 Task: Look for space in Wilmington, United States from 2nd August, 2023 to 12th August, 2023 for 2 adults in price range Rs.5000 to Rs.10000. Place can be private room with 1  bedroom having 1 bed and 1 bathroom. Property type can be house, flat, guest house, hotel. Booking option can be shelf check-in. Required host language is English.
Action: Mouse moved to (432, 108)
Screenshot: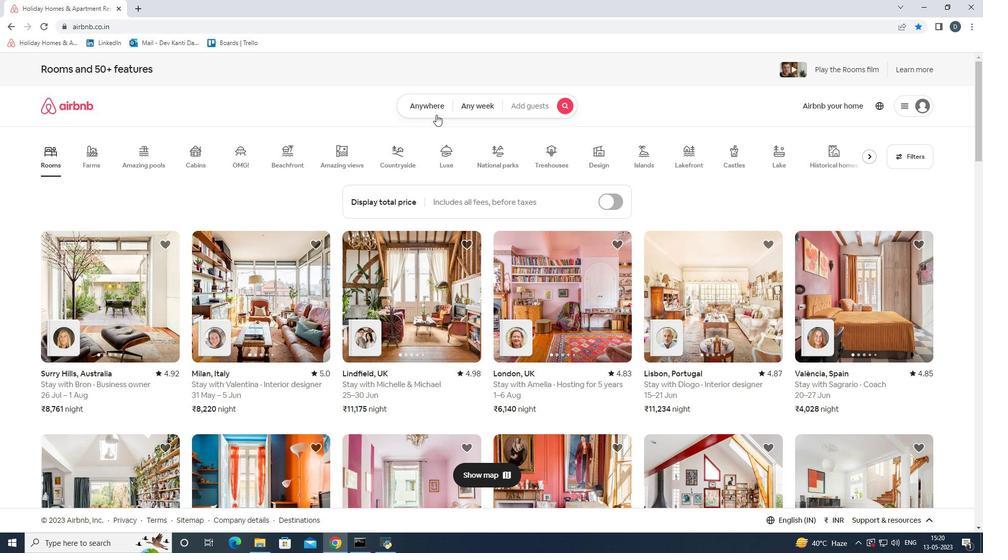 
Action: Mouse pressed left at (432, 108)
Screenshot: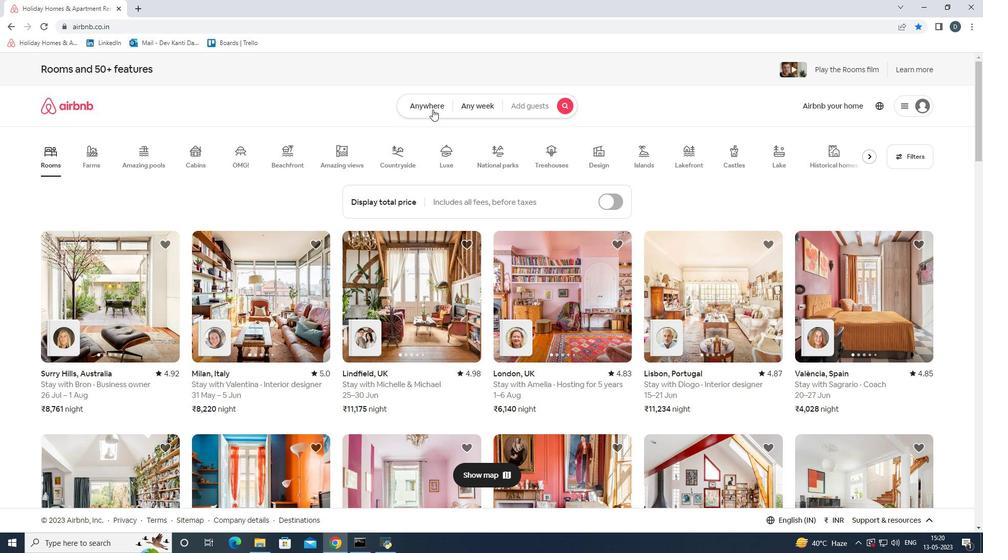 
Action: Mouse moved to (334, 137)
Screenshot: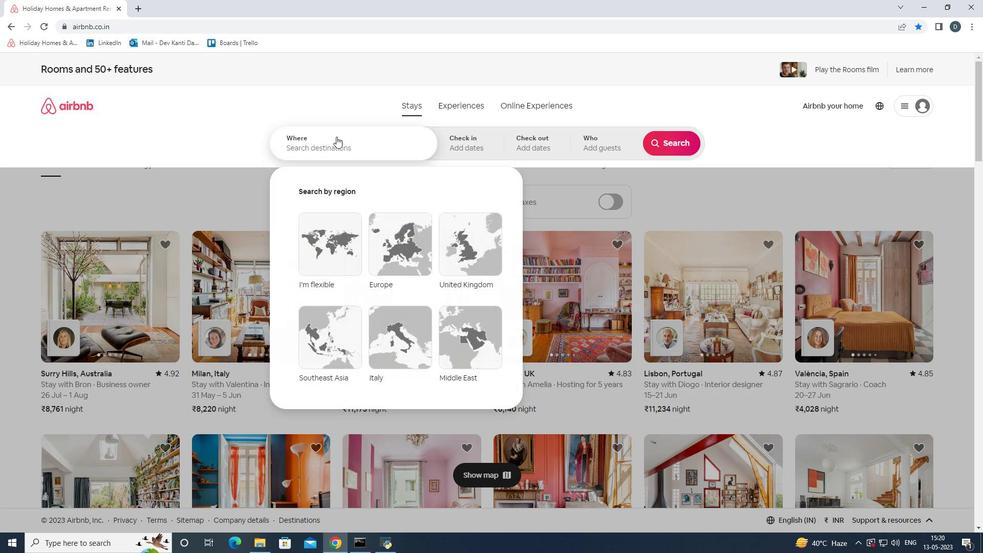 
Action: Mouse pressed left at (334, 137)
Screenshot: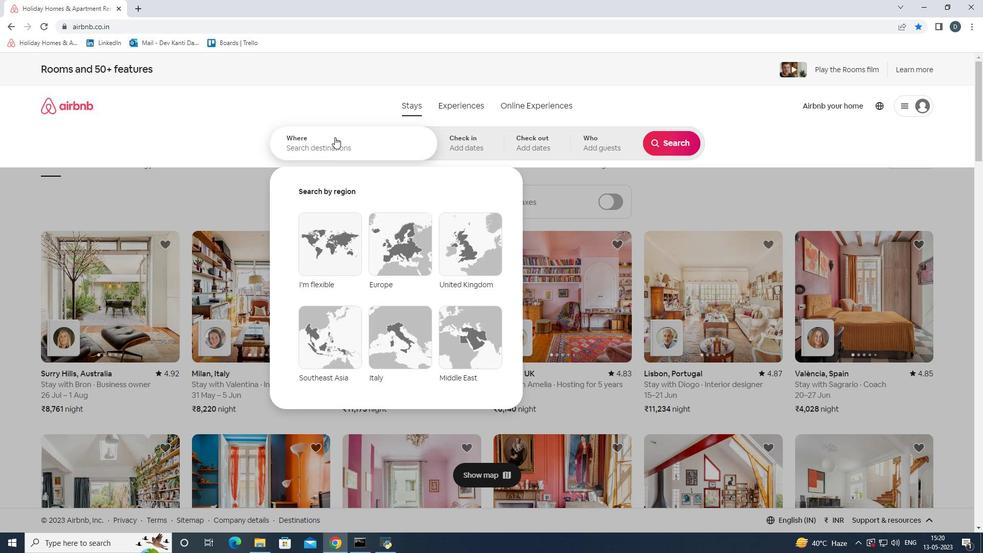 
Action: Key pressed <Key.shift>Wilmington,<Key.shift>United<Key.space><Key.shift>States
Screenshot: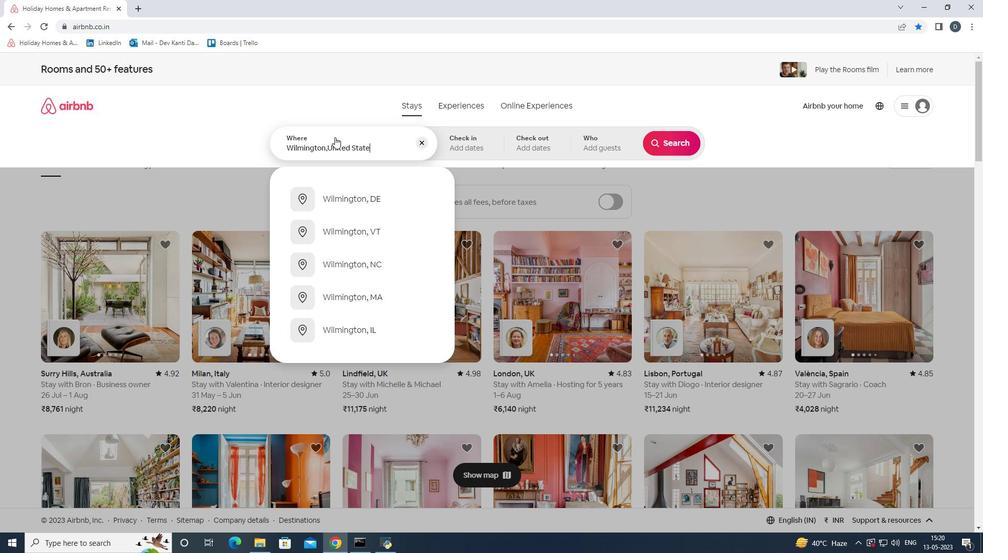 
Action: Mouse moved to (469, 146)
Screenshot: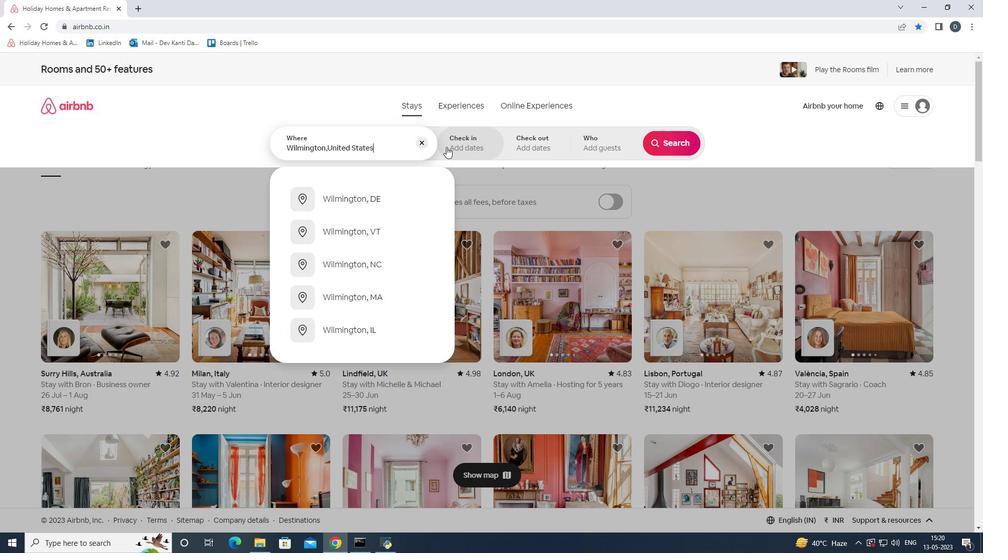 
Action: Mouse pressed left at (469, 146)
Screenshot: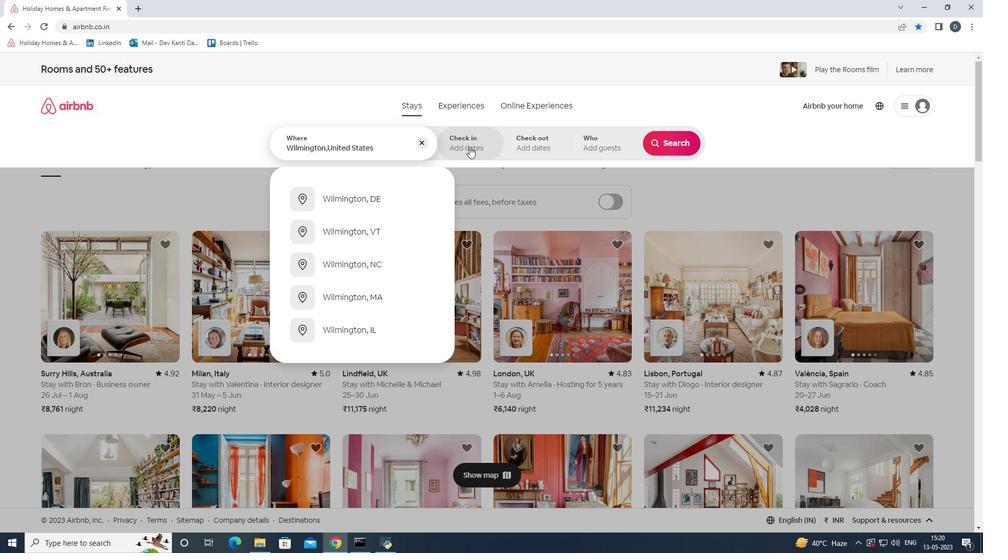 
Action: Mouse moved to (670, 225)
Screenshot: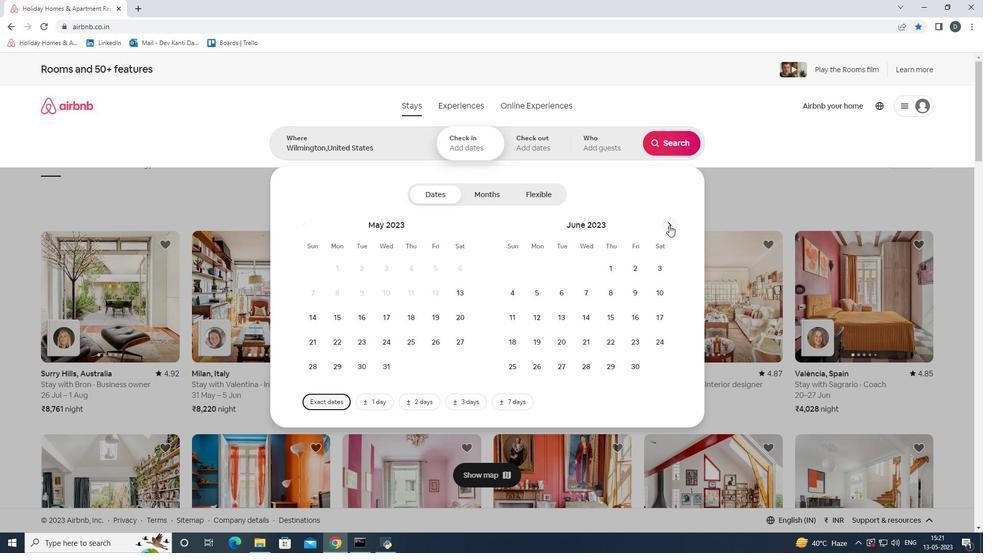
Action: Mouse pressed left at (670, 225)
Screenshot: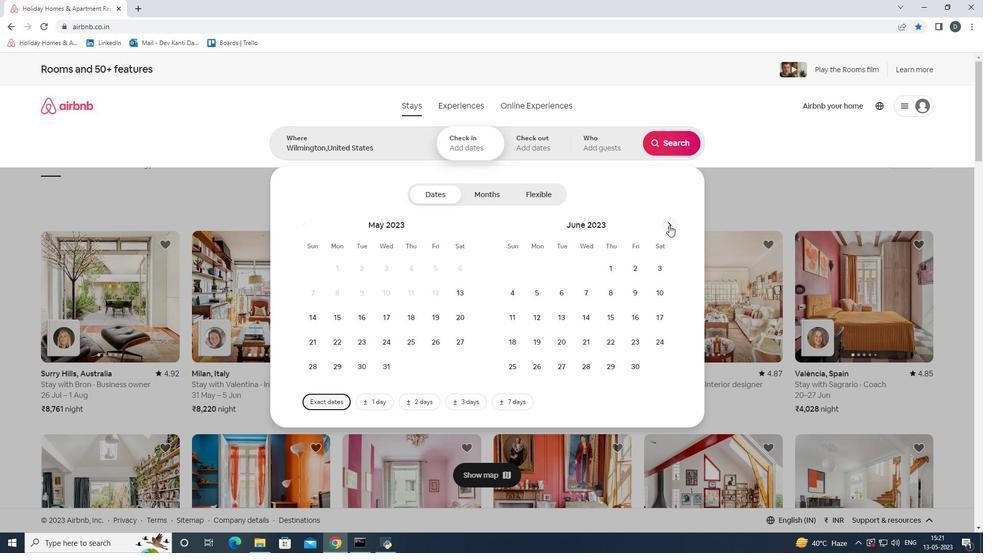 
Action: Mouse moved to (672, 224)
Screenshot: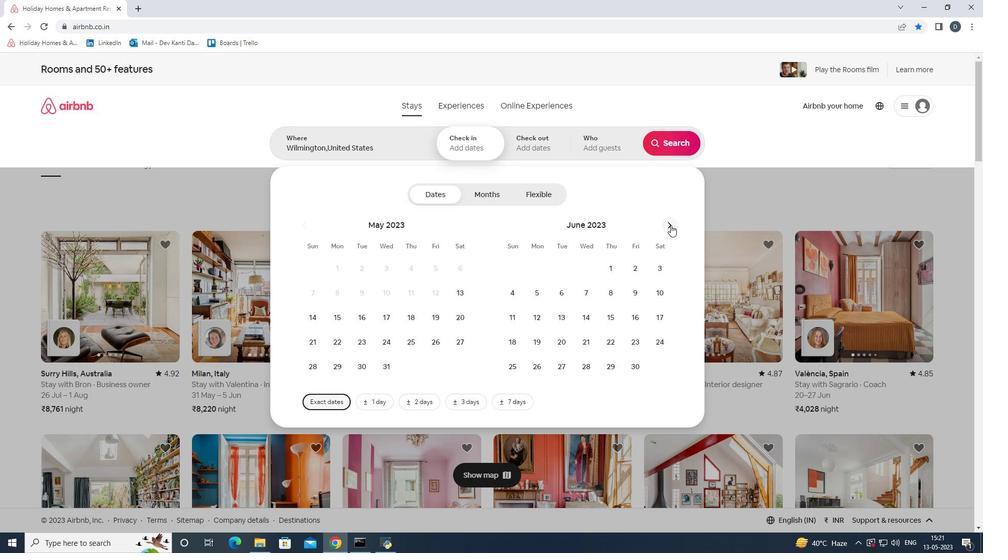 
Action: Mouse pressed left at (672, 224)
Screenshot: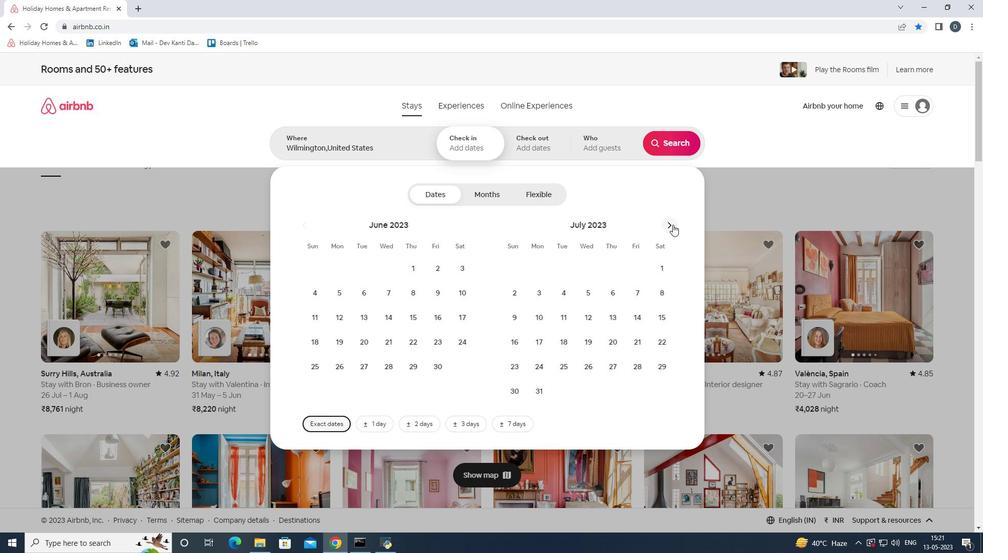 
Action: Mouse moved to (582, 269)
Screenshot: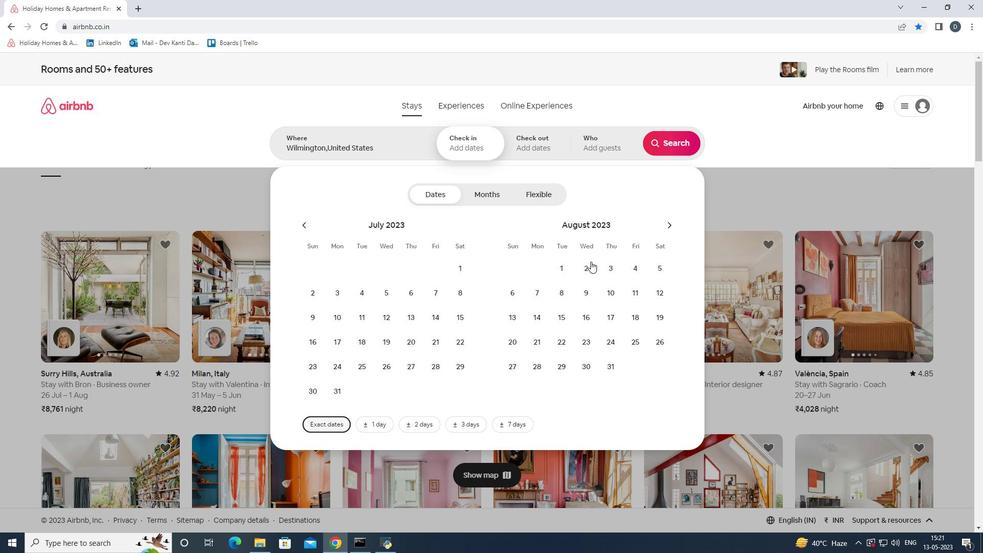 
Action: Mouse pressed left at (582, 269)
Screenshot: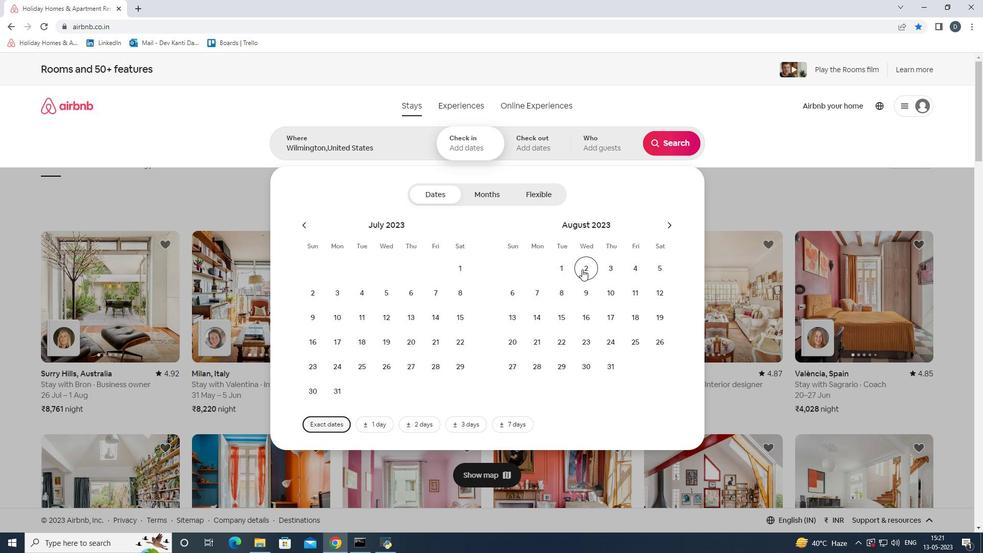 
Action: Mouse moved to (652, 293)
Screenshot: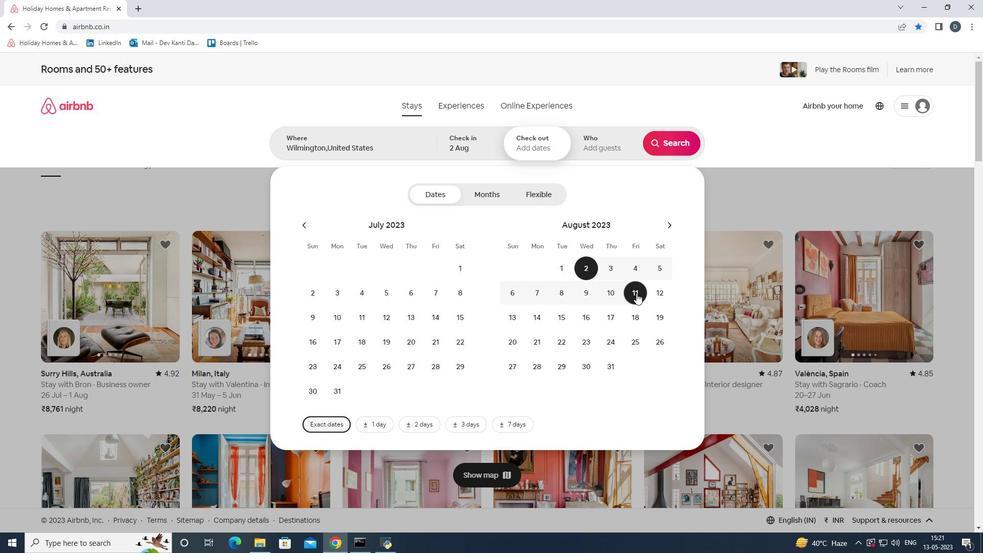 
Action: Mouse pressed left at (652, 293)
Screenshot: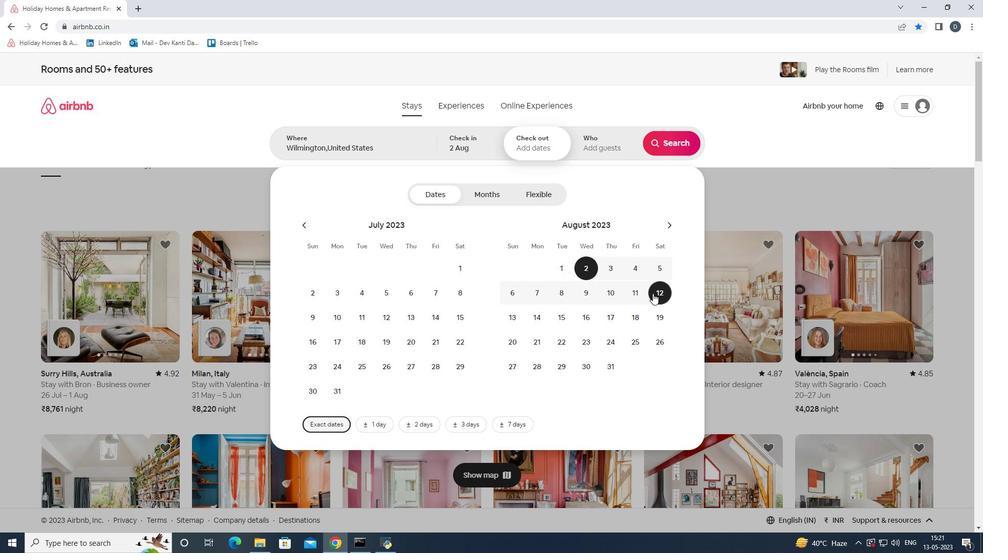 
Action: Mouse moved to (604, 152)
Screenshot: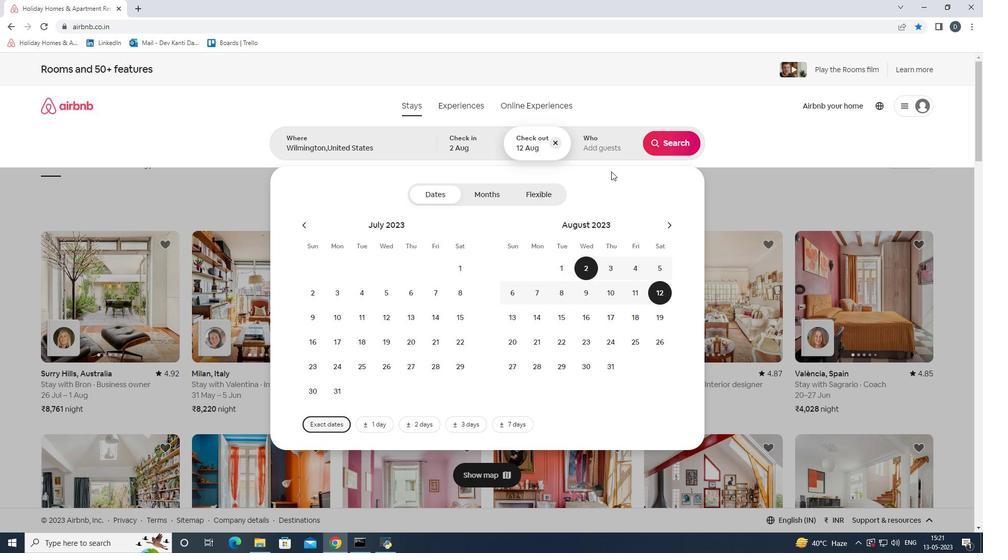 
Action: Mouse pressed left at (604, 152)
Screenshot: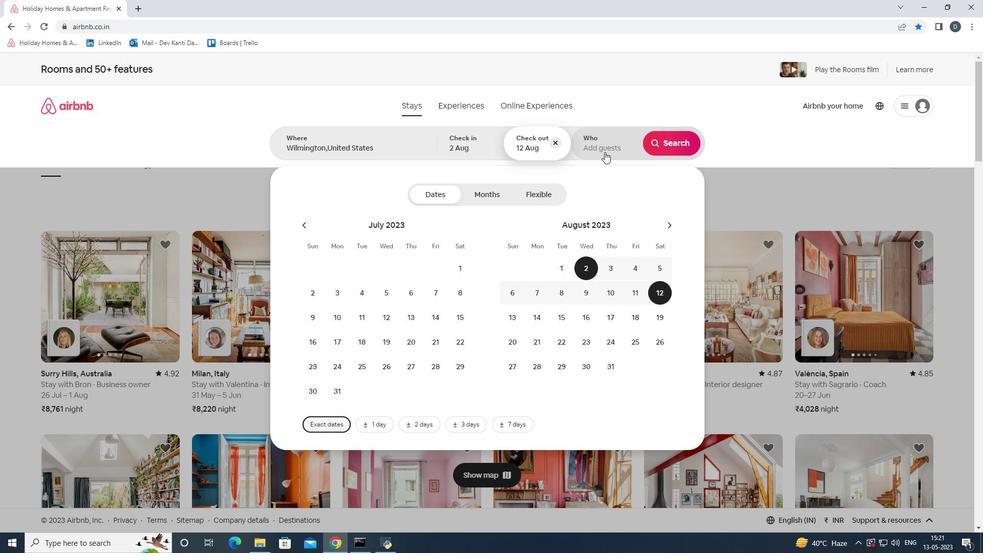 
Action: Mouse moved to (673, 197)
Screenshot: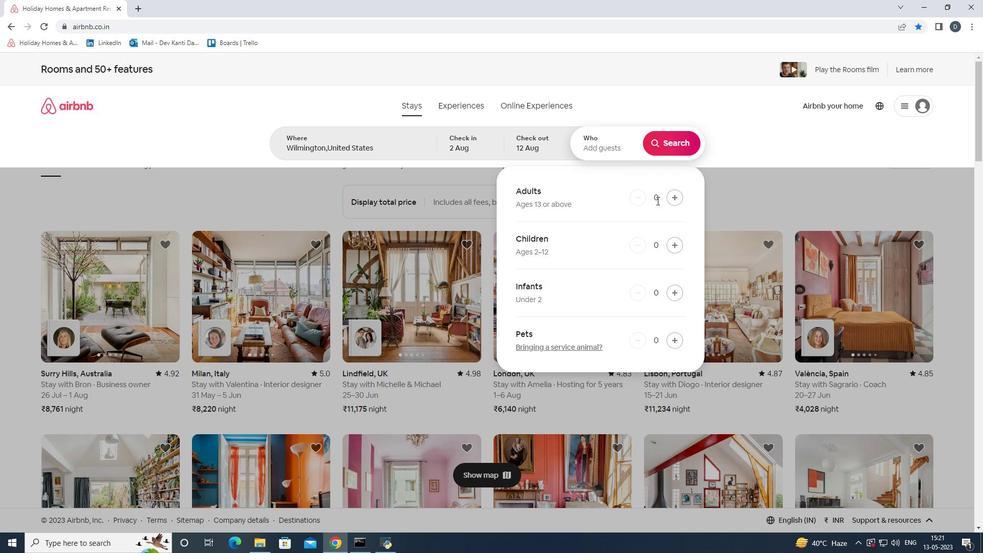 
Action: Mouse pressed left at (673, 197)
Screenshot: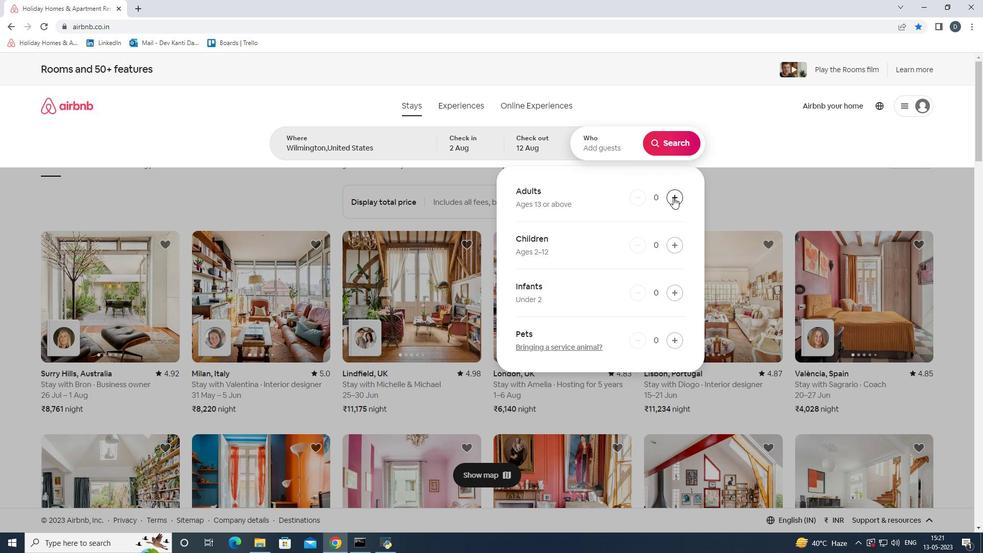 
Action: Mouse pressed left at (673, 197)
Screenshot: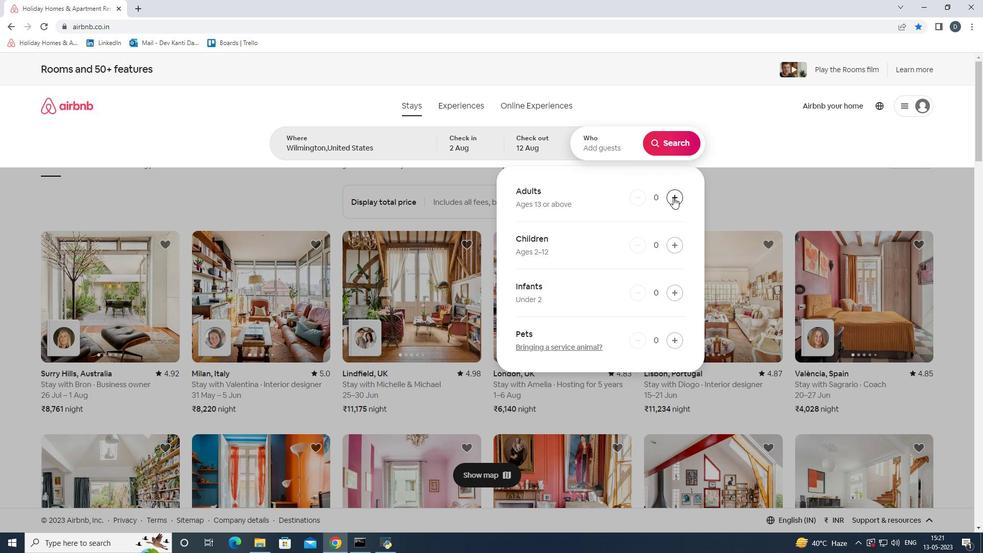 
Action: Mouse moved to (664, 145)
Screenshot: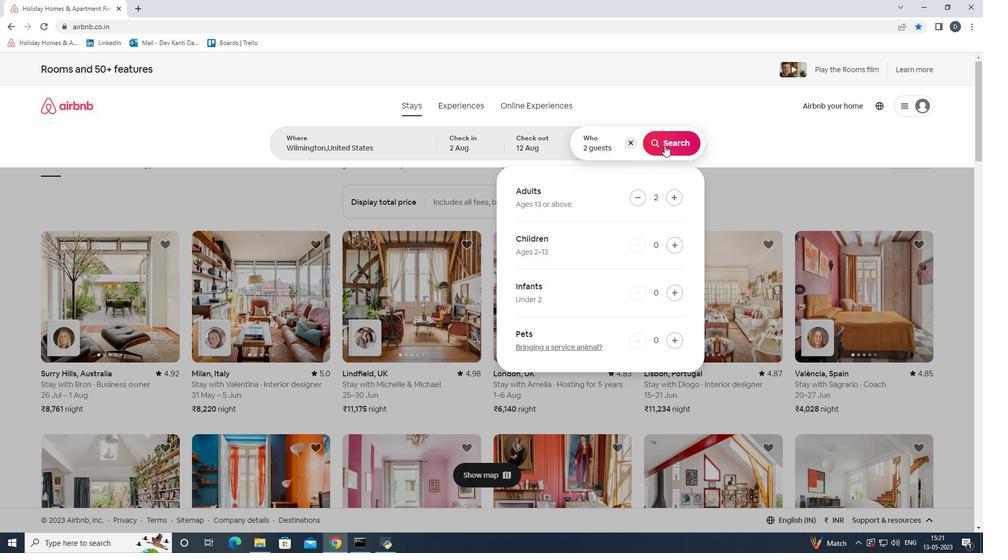 
Action: Mouse pressed left at (664, 145)
Screenshot: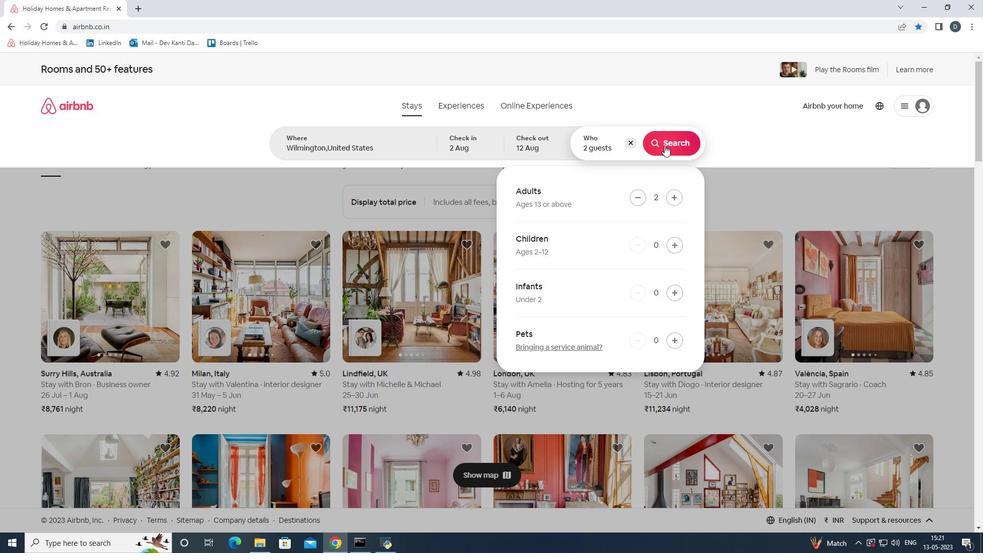 
Action: Mouse moved to (938, 113)
Screenshot: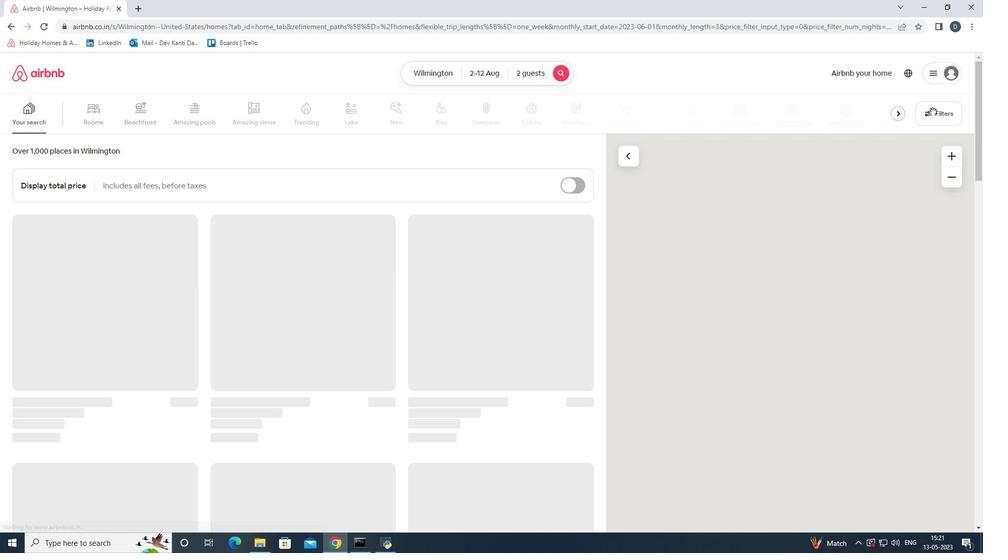 
Action: Mouse pressed left at (938, 113)
Screenshot: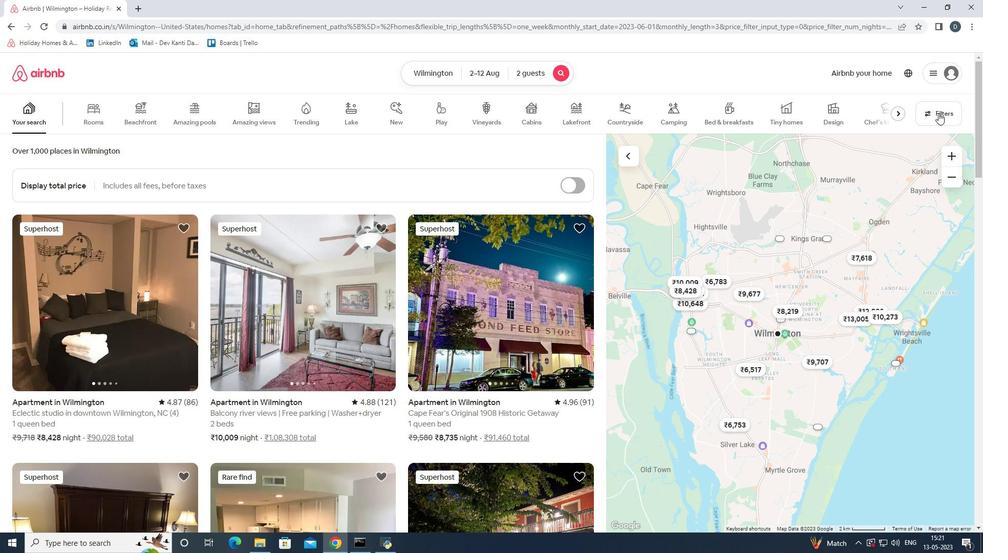 
Action: Mouse moved to (359, 246)
Screenshot: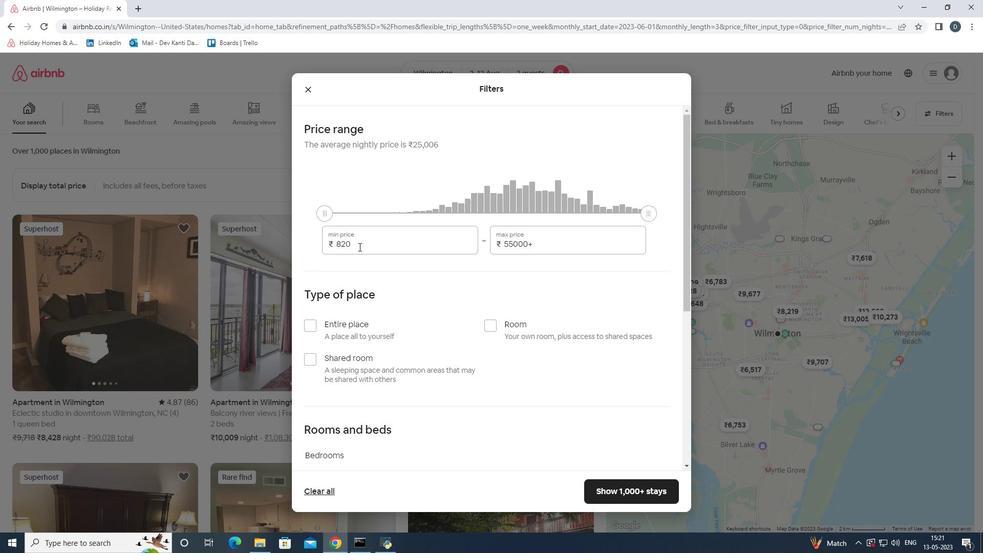 
Action: Mouse pressed left at (359, 246)
Screenshot: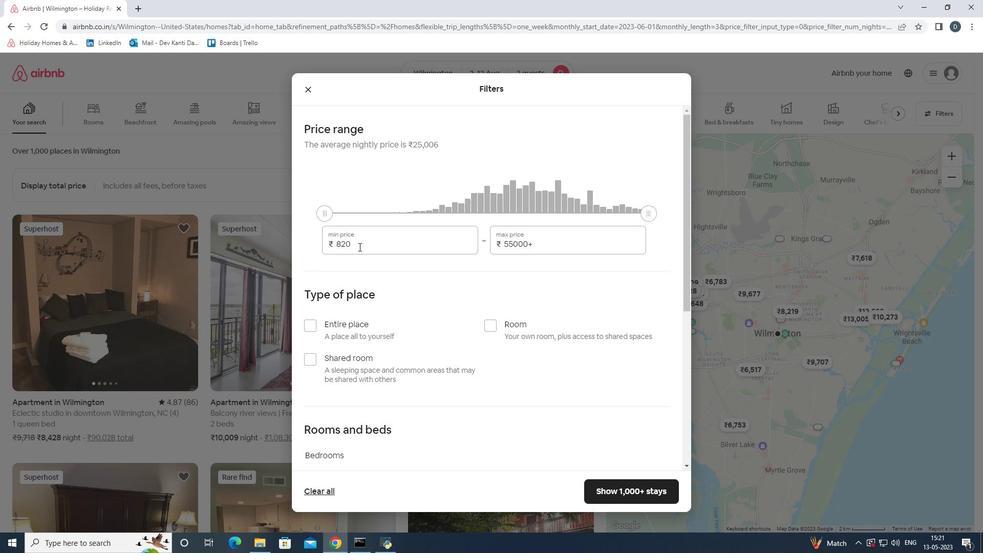
Action: Mouse moved to (316, 245)
Screenshot: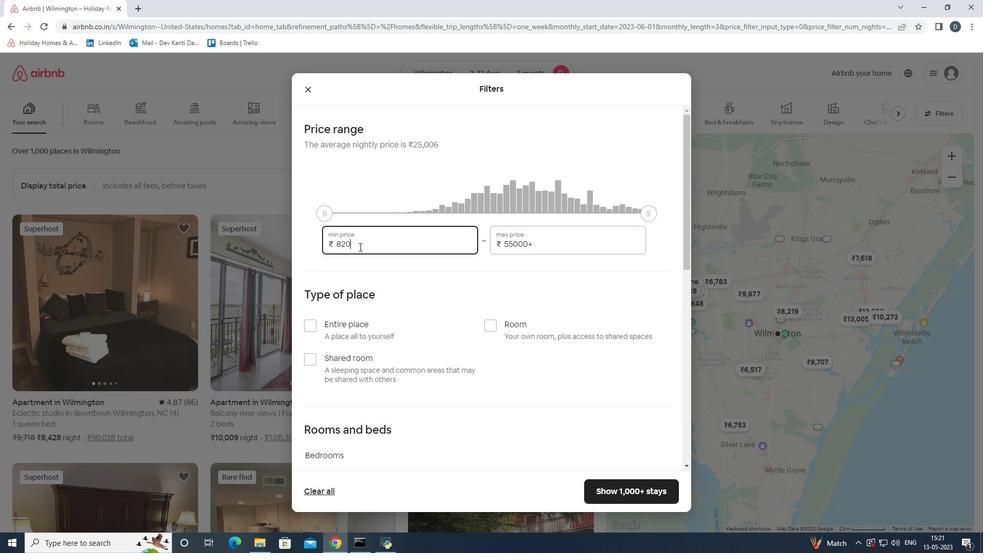 
Action: Key pressed 5000
Screenshot: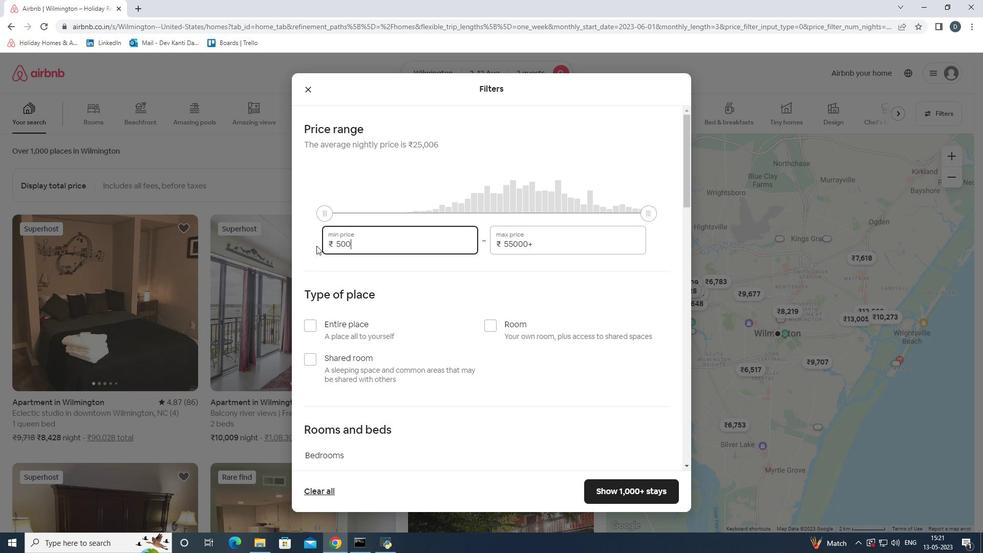 
Action: Mouse moved to (542, 242)
Screenshot: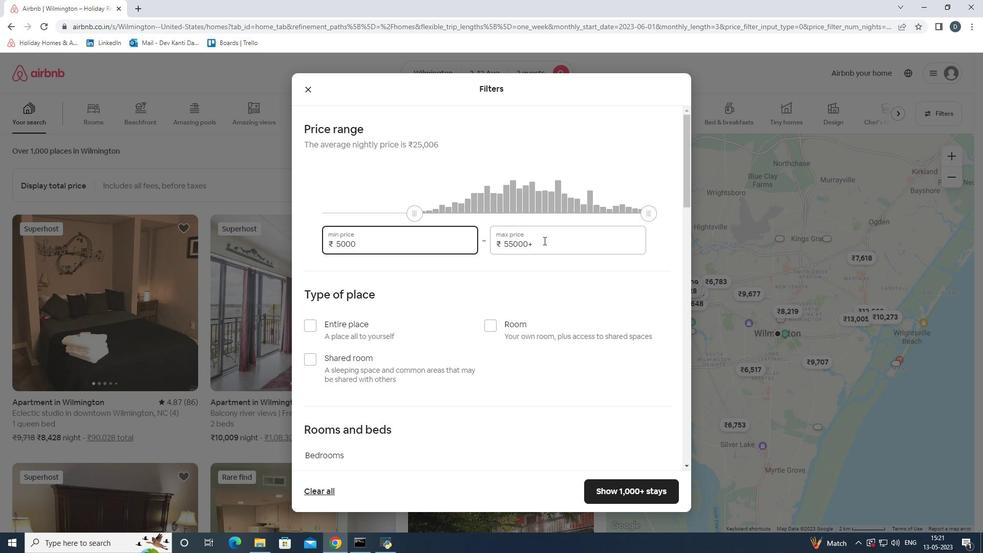 
Action: Mouse pressed left at (542, 242)
Screenshot: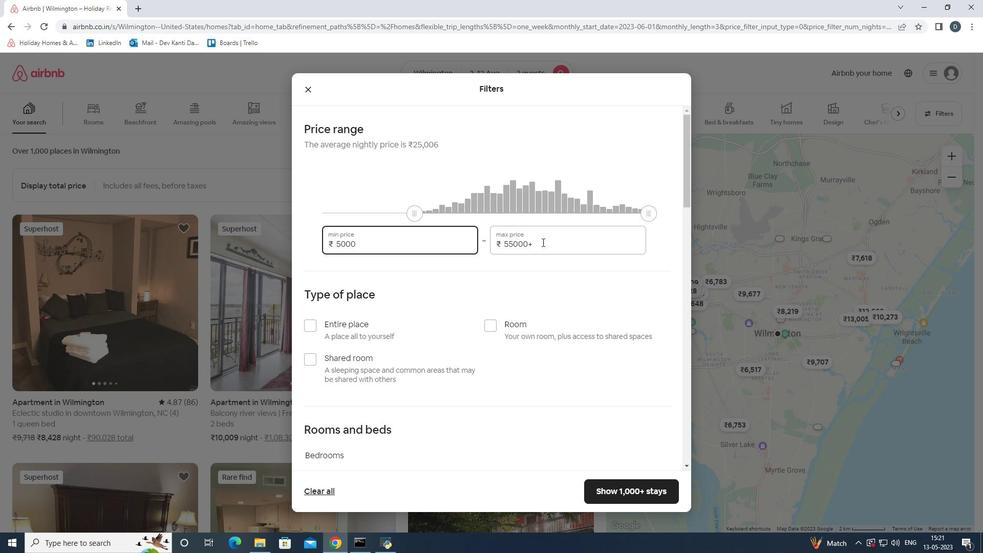 
Action: Mouse moved to (489, 249)
Screenshot: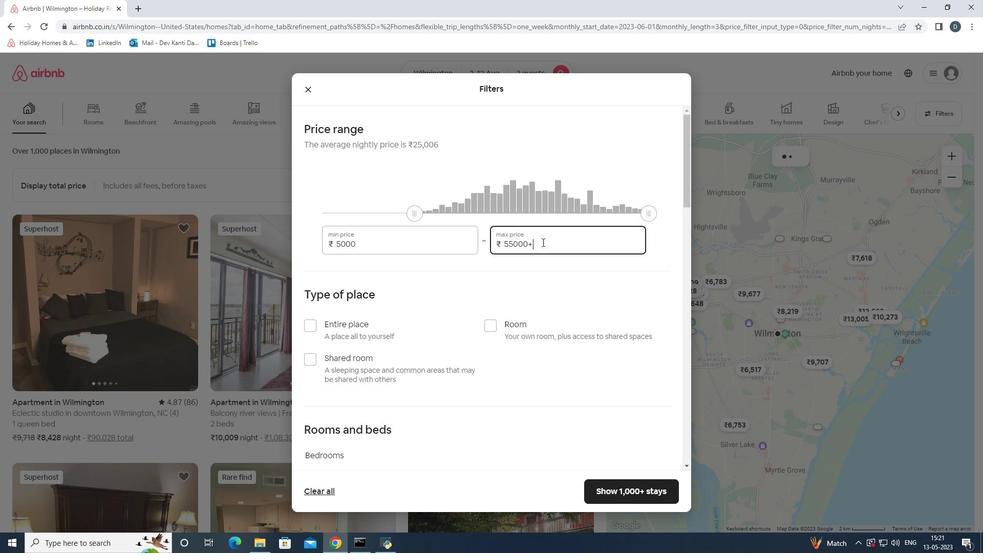 
Action: Key pressed 100000<Key.backspace>
Screenshot: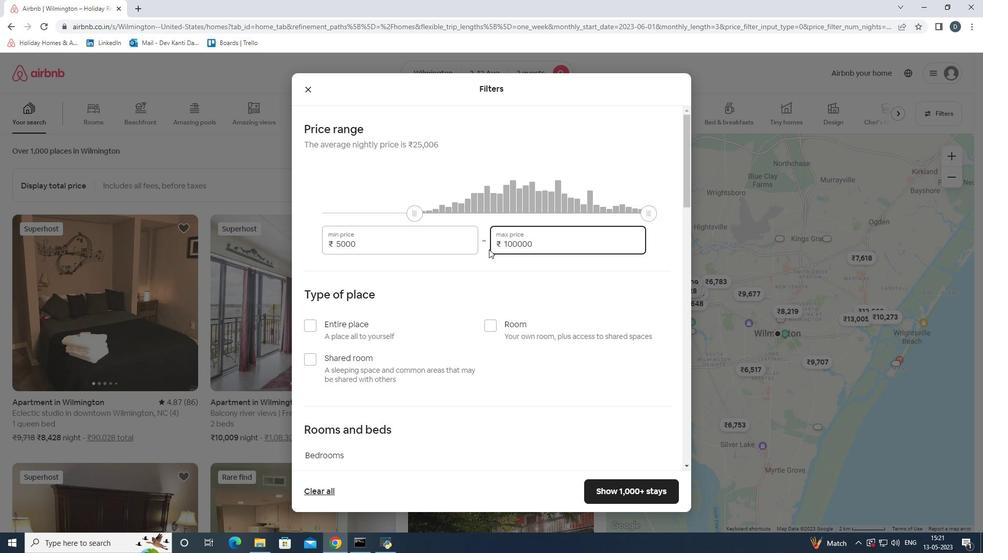 
Action: Mouse scrolled (489, 248) with delta (0, 0)
Screenshot: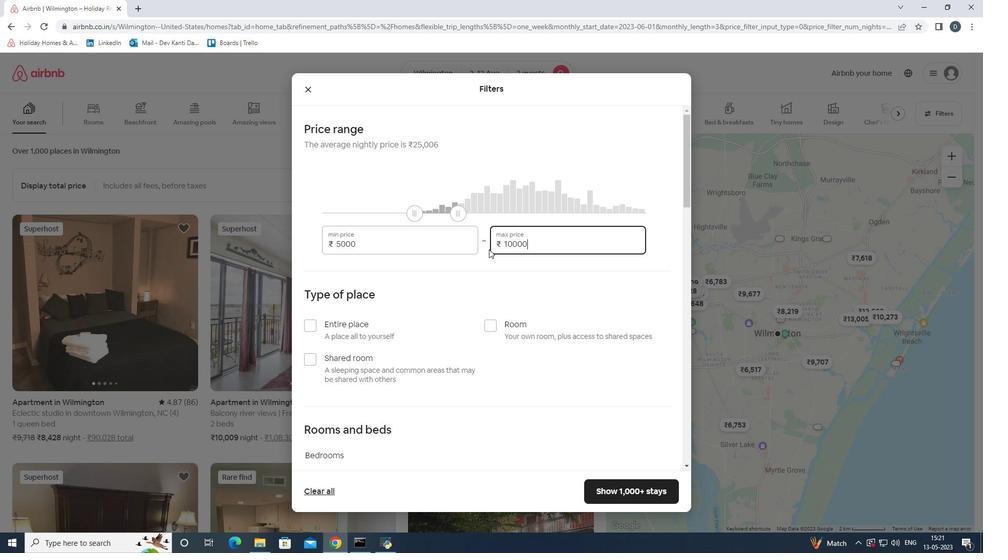 
Action: Mouse scrolled (489, 248) with delta (0, 0)
Screenshot: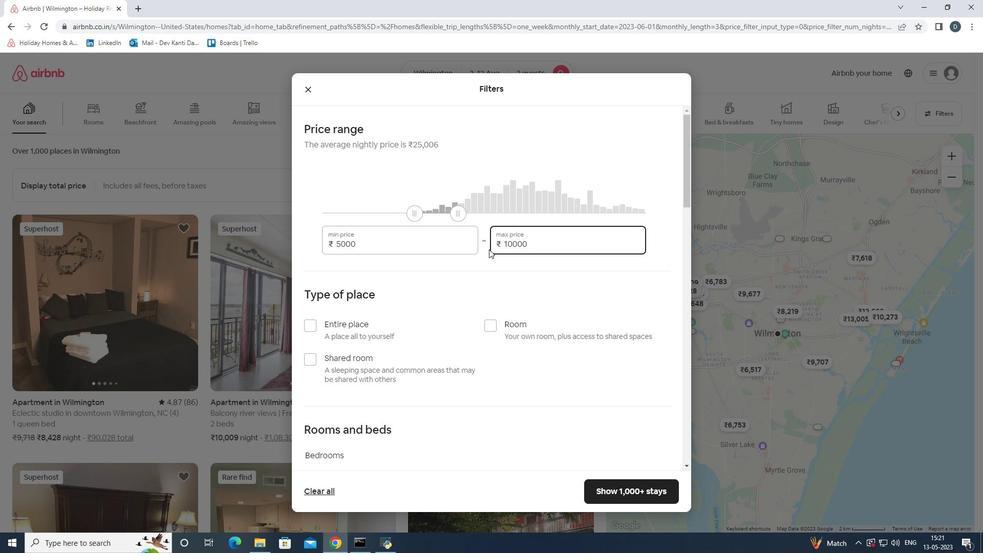
Action: Mouse moved to (488, 249)
Screenshot: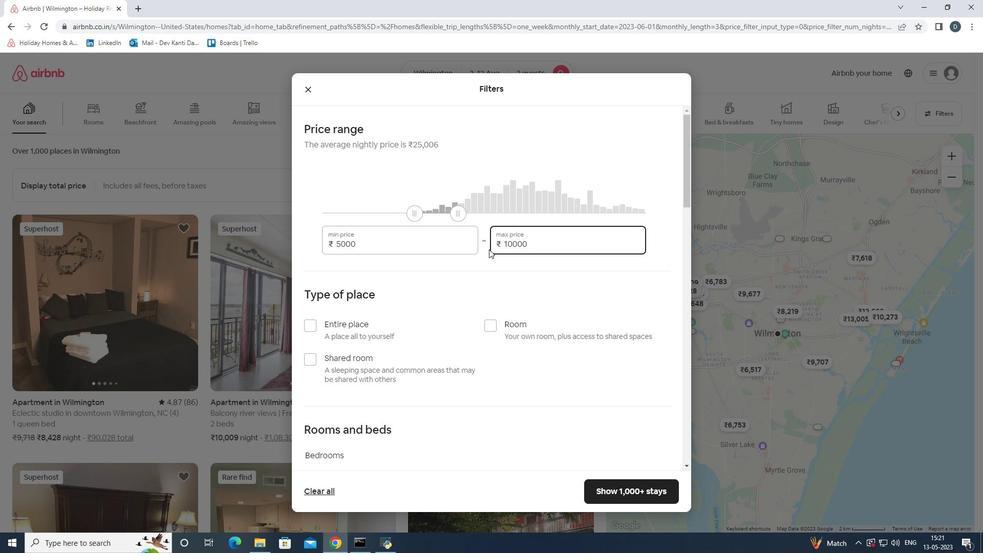 
Action: Mouse scrolled (488, 249) with delta (0, 0)
Screenshot: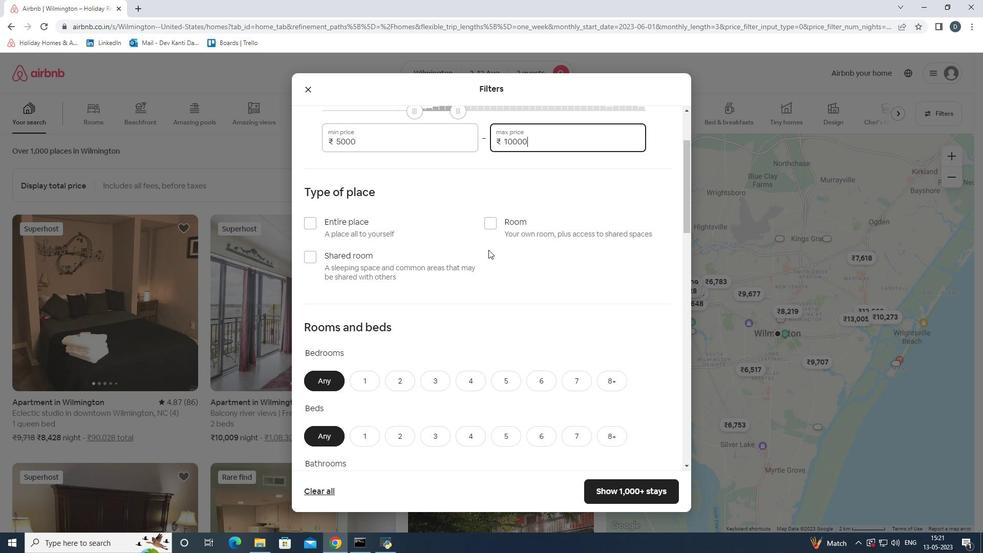 
Action: Mouse moved to (403, 221)
Screenshot: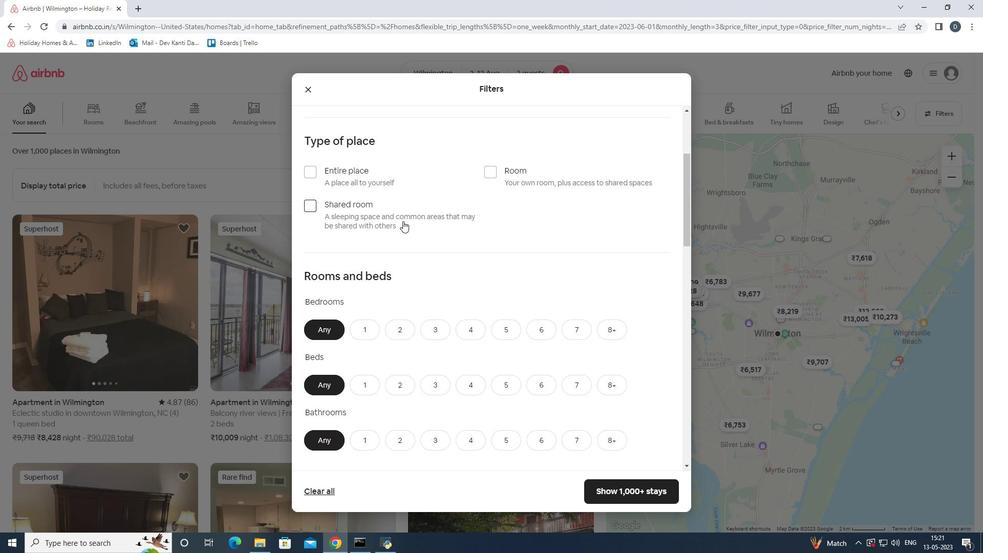 
Action: Mouse scrolled (403, 220) with delta (0, 0)
Screenshot: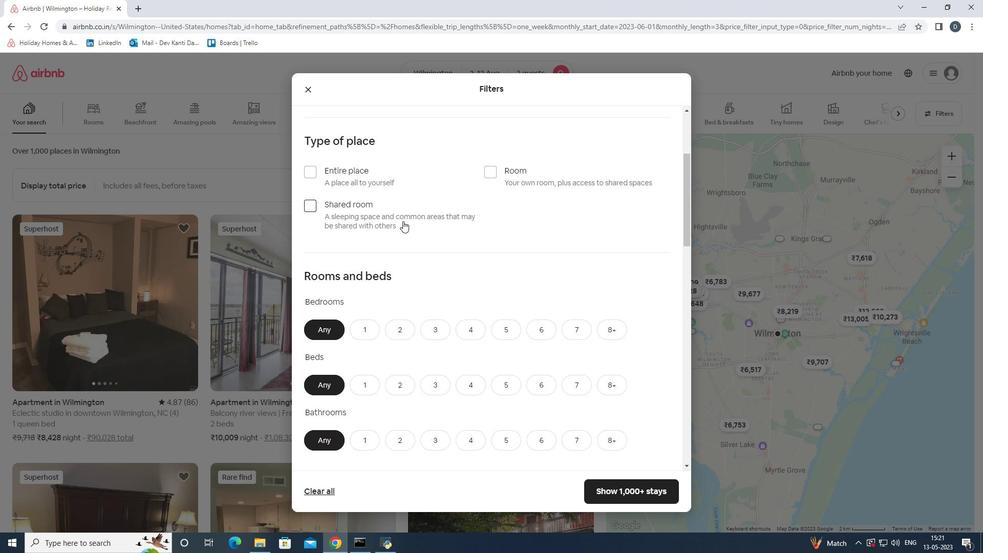 
Action: Mouse moved to (403, 223)
Screenshot: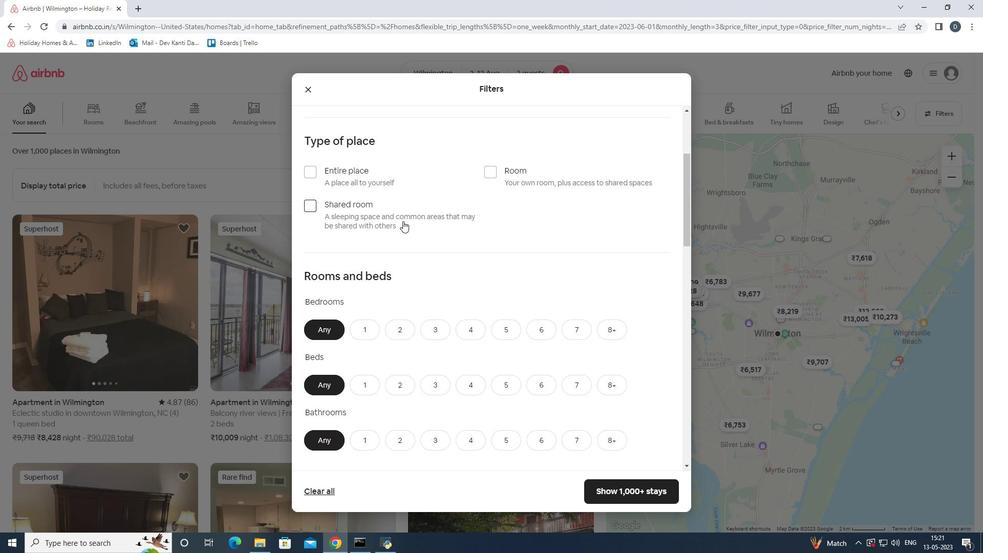 
Action: Mouse scrolled (403, 223) with delta (0, 0)
Screenshot: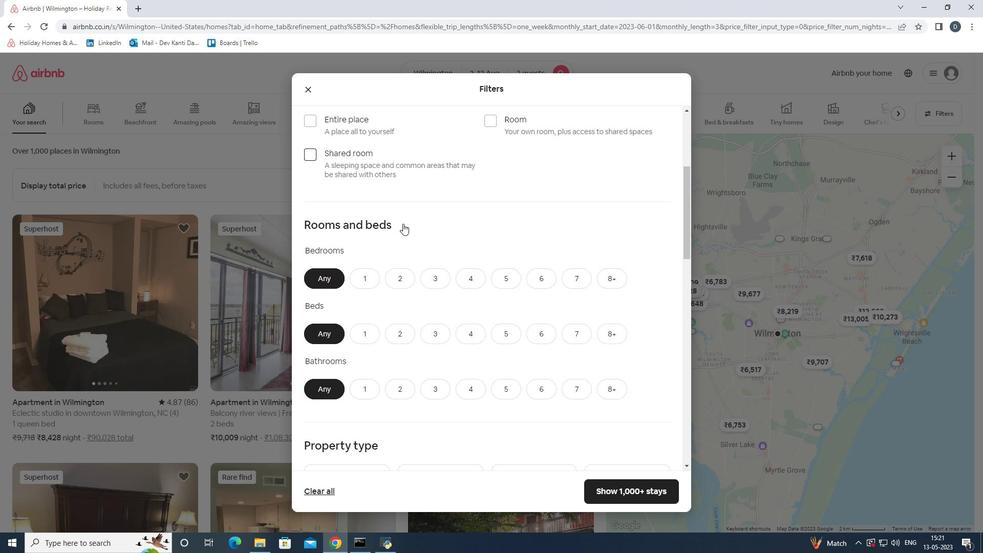 
Action: Mouse moved to (359, 230)
Screenshot: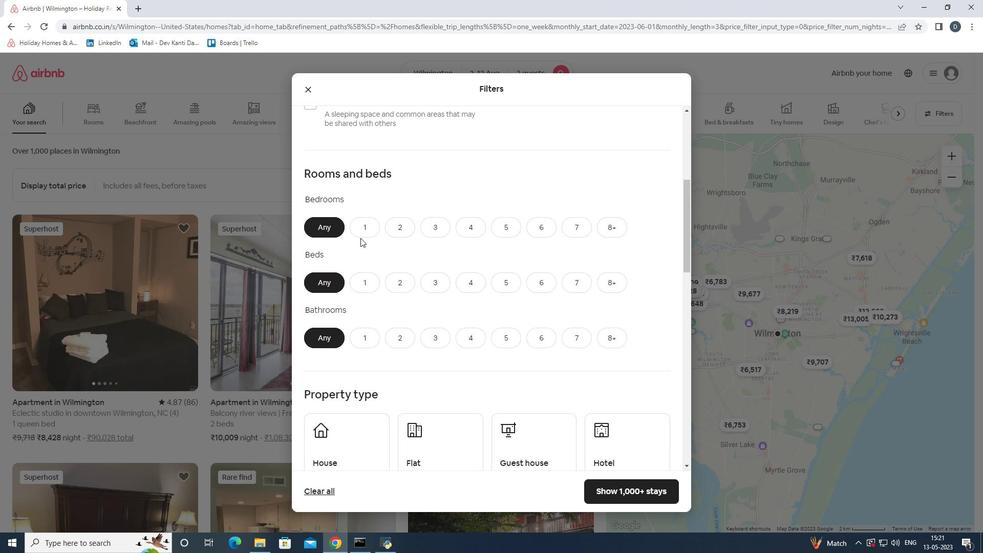 
Action: Mouse pressed left at (359, 230)
Screenshot: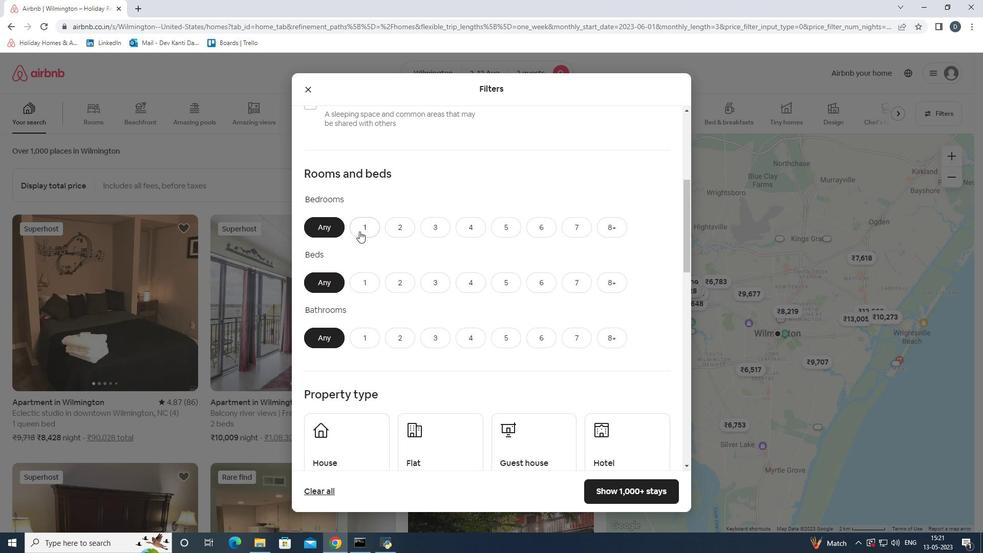 
Action: Mouse moved to (371, 285)
Screenshot: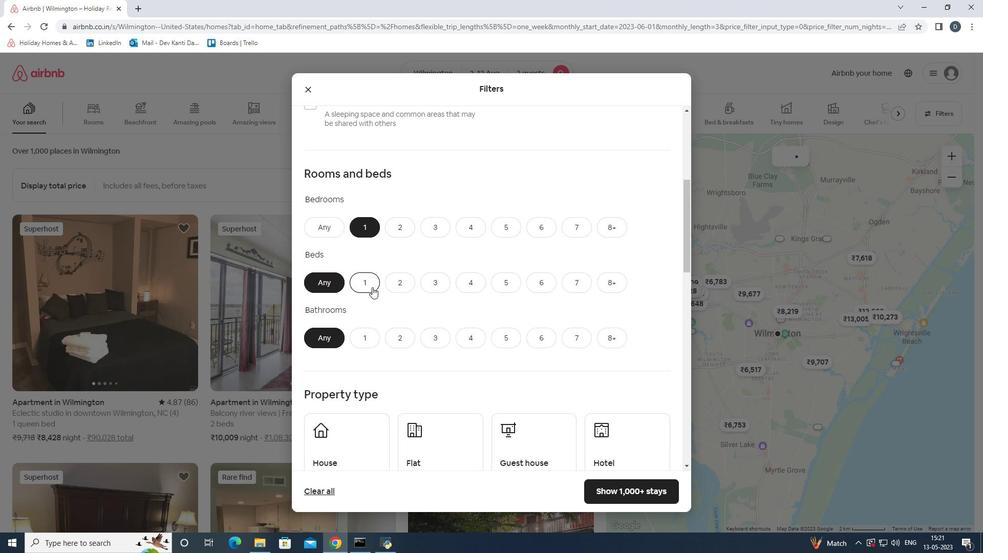 
Action: Mouse pressed left at (371, 285)
Screenshot: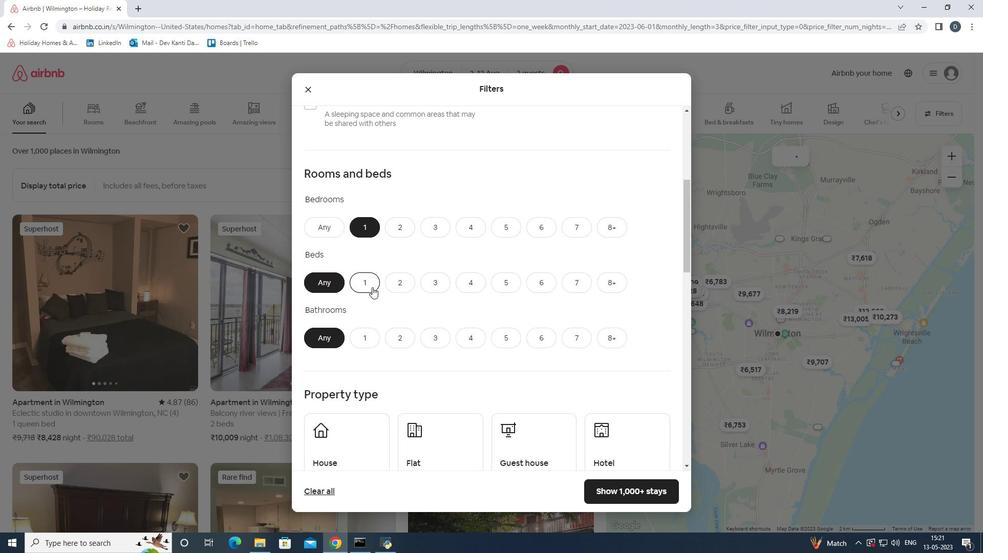 
Action: Mouse moved to (362, 338)
Screenshot: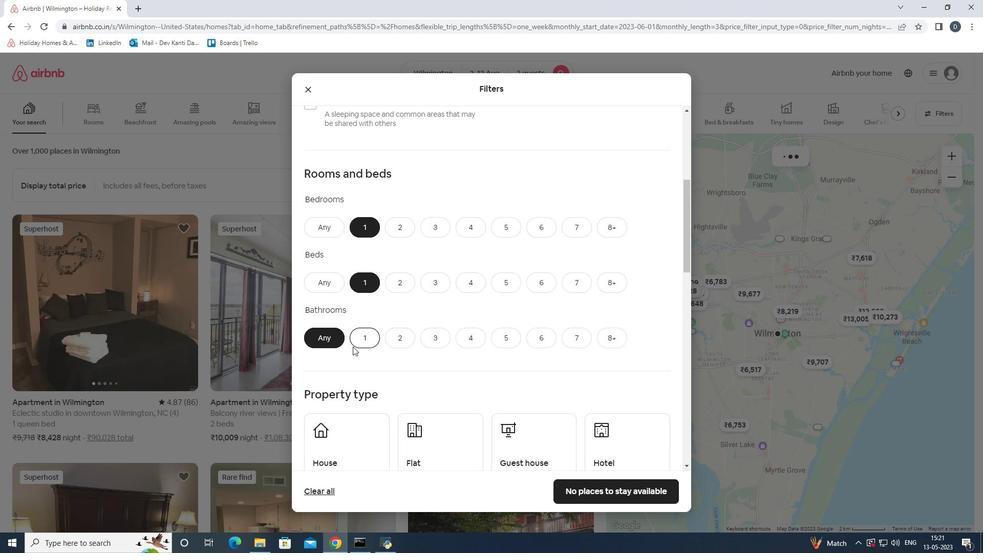
Action: Mouse pressed left at (362, 338)
Screenshot: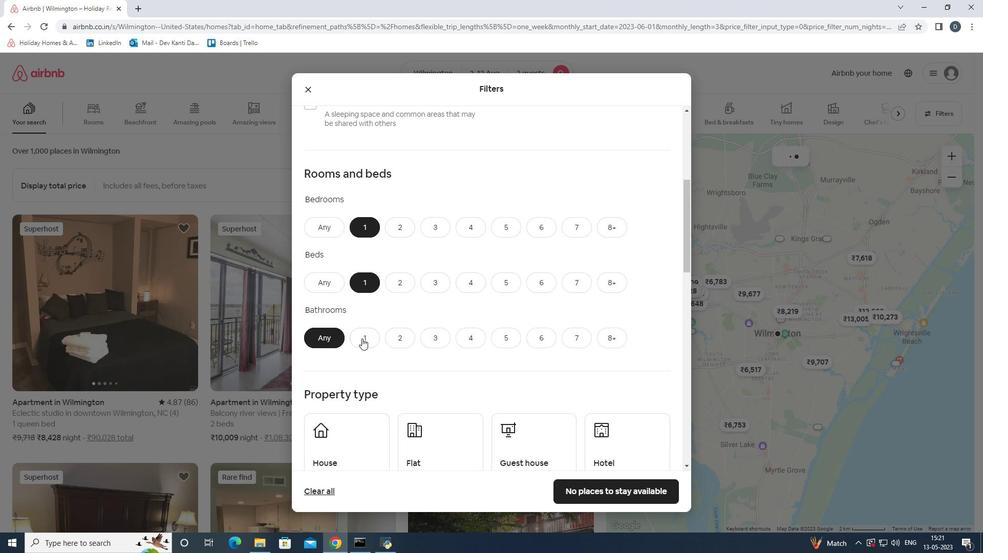 
Action: Mouse moved to (369, 322)
Screenshot: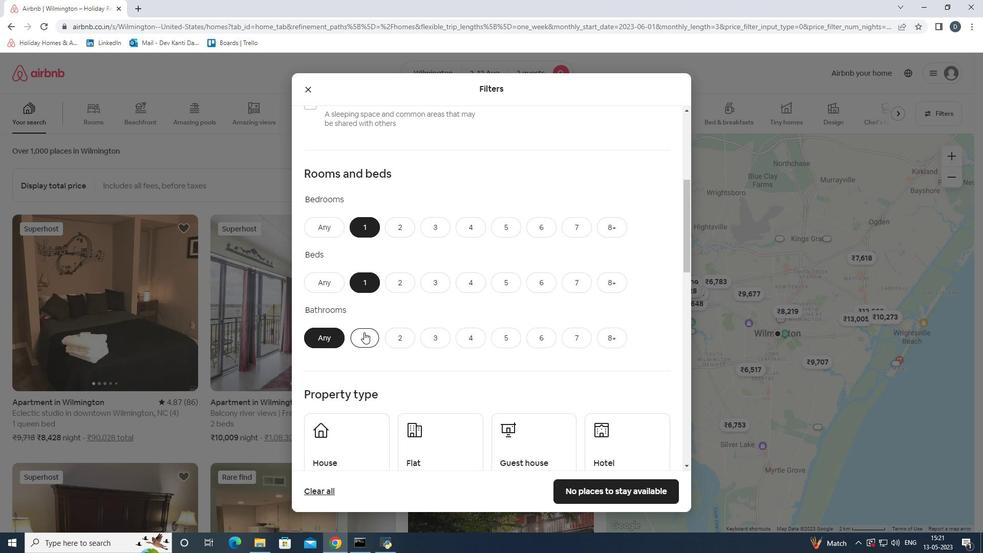 
Action: Mouse scrolled (369, 322) with delta (0, 0)
Screenshot: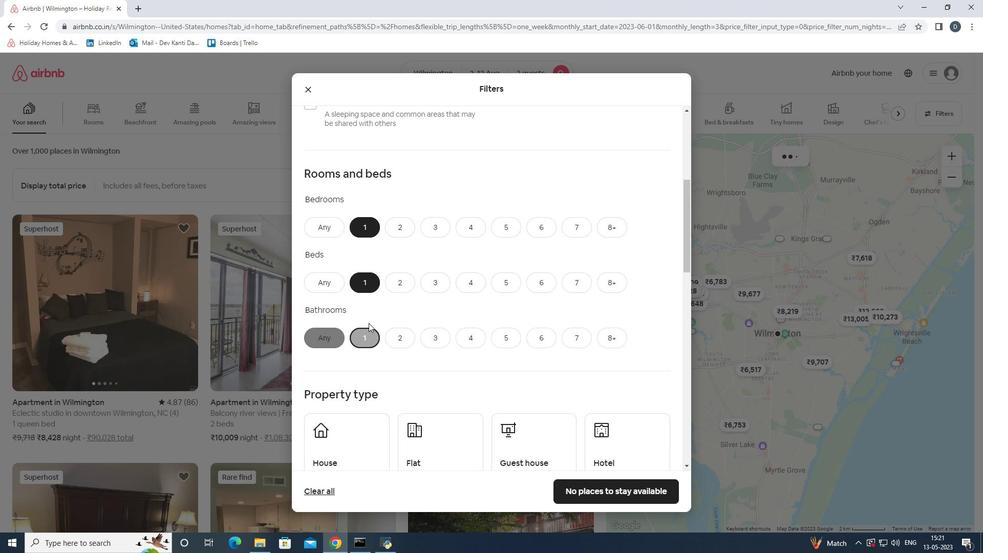 
Action: Mouse scrolled (369, 322) with delta (0, 0)
Screenshot: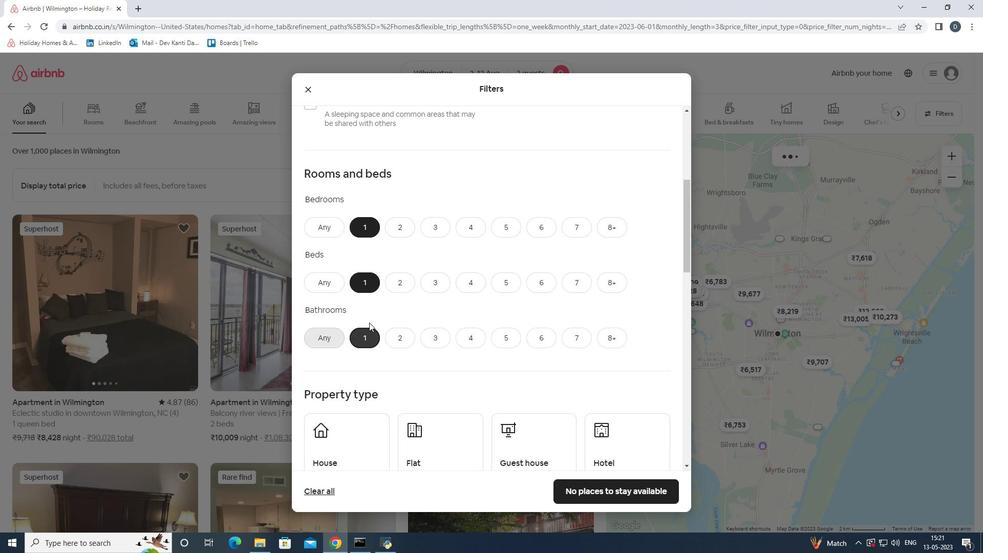
Action: Mouse moved to (369, 320)
Screenshot: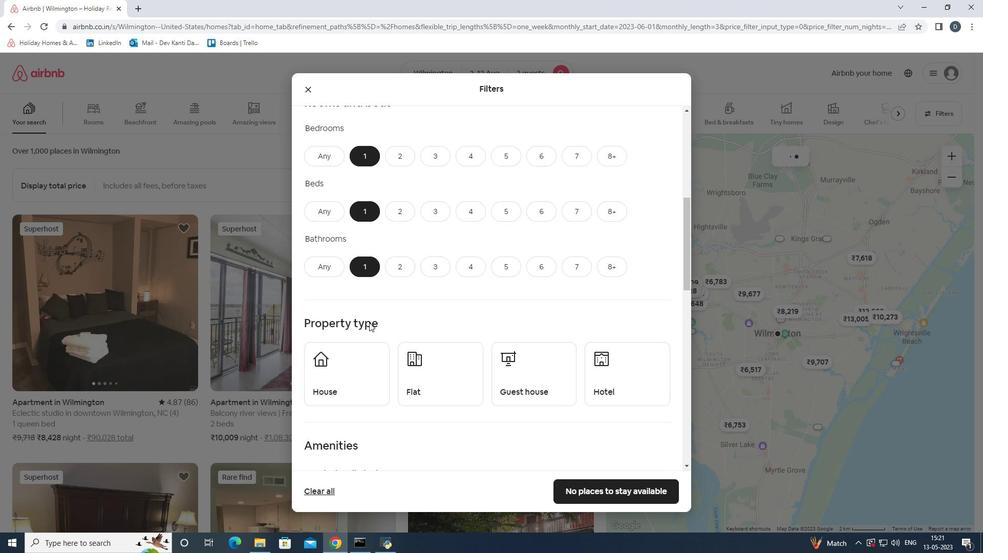 
Action: Mouse scrolled (369, 319) with delta (0, 0)
Screenshot: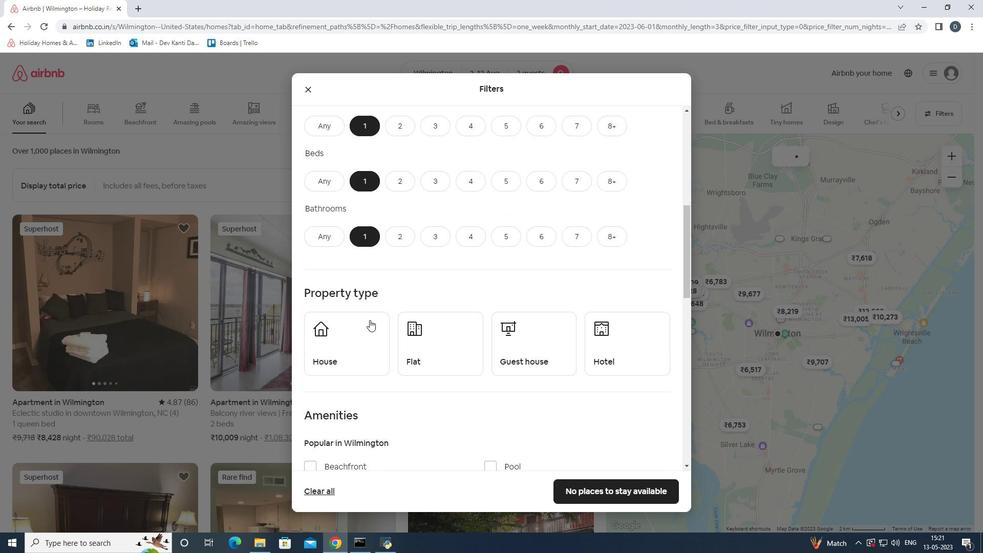 
Action: Mouse moved to (341, 310)
Screenshot: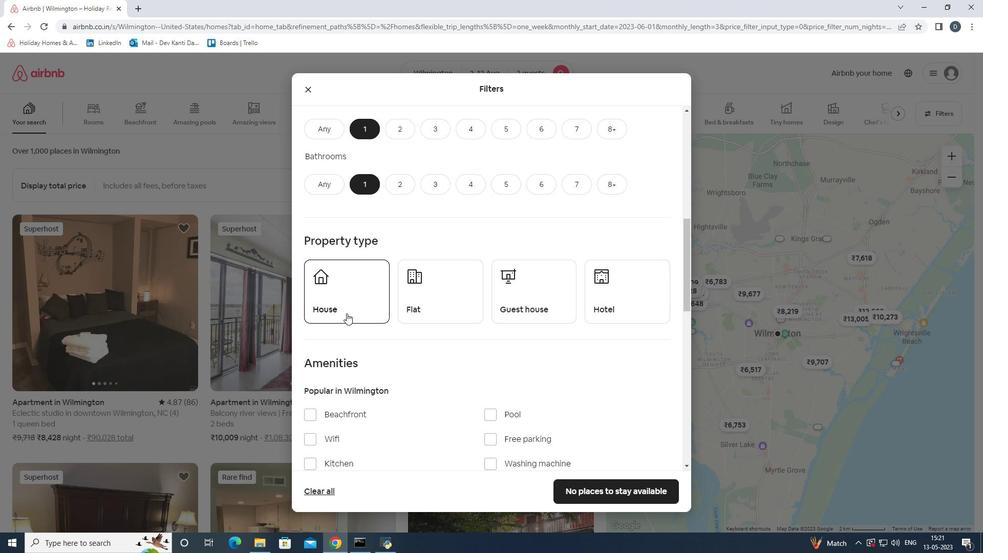 
Action: Mouse pressed left at (341, 310)
Screenshot: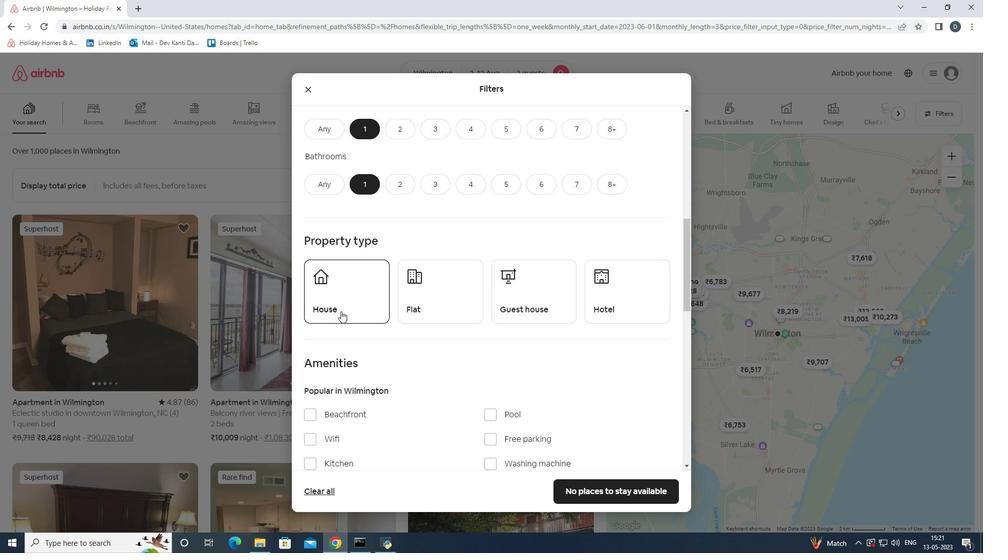 
Action: Mouse moved to (453, 292)
Screenshot: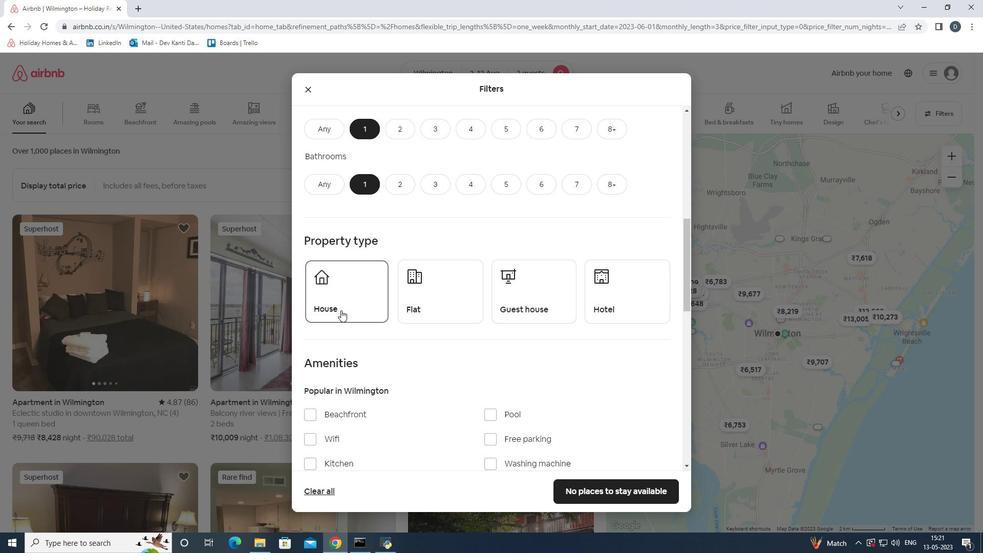 
Action: Mouse pressed left at (453, 292)
Screenshot: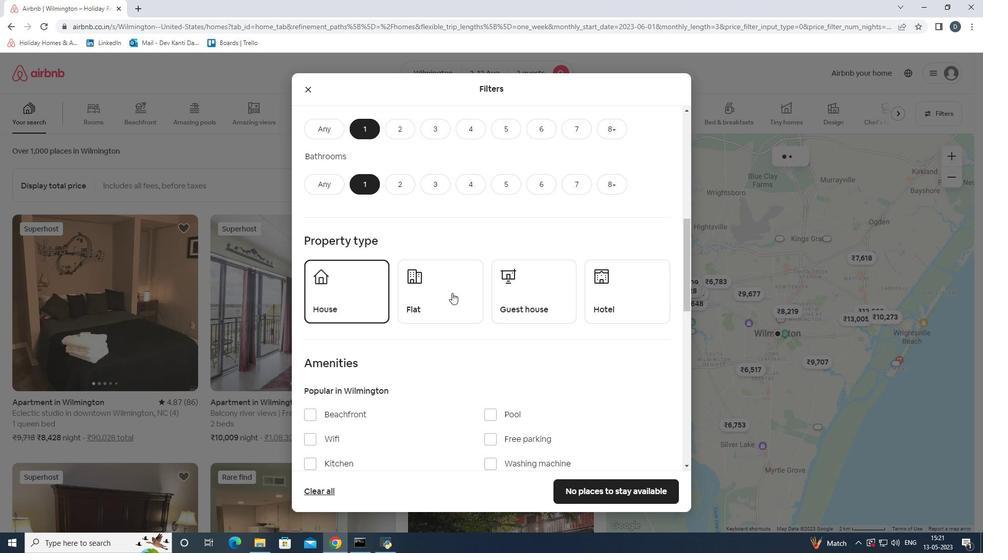
Action: Mouse moved to (513, 286)
Screenshot: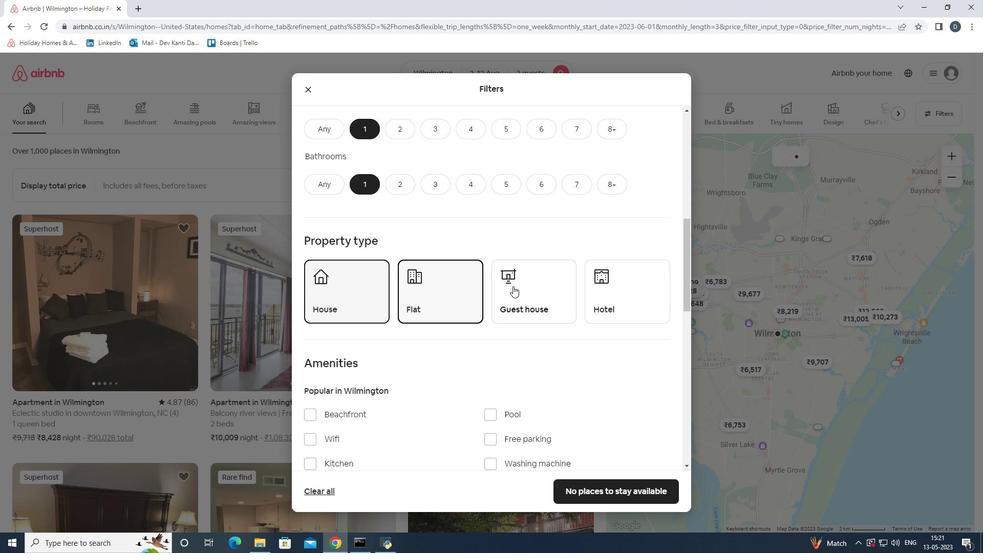 
Action: Mouse pressed left at (513, 286)
Screenshot: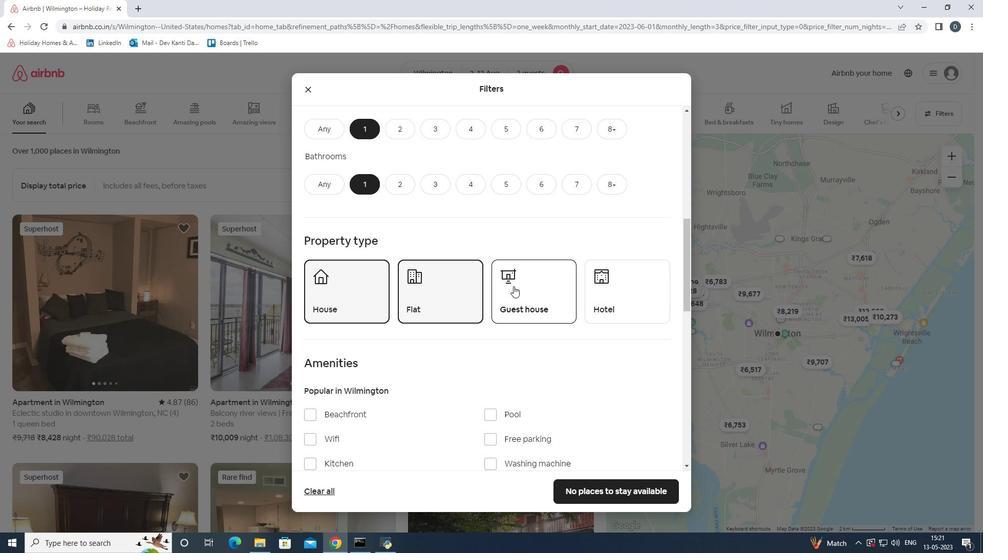 
Action: Mouse moved to (597, 282)
Screenshot: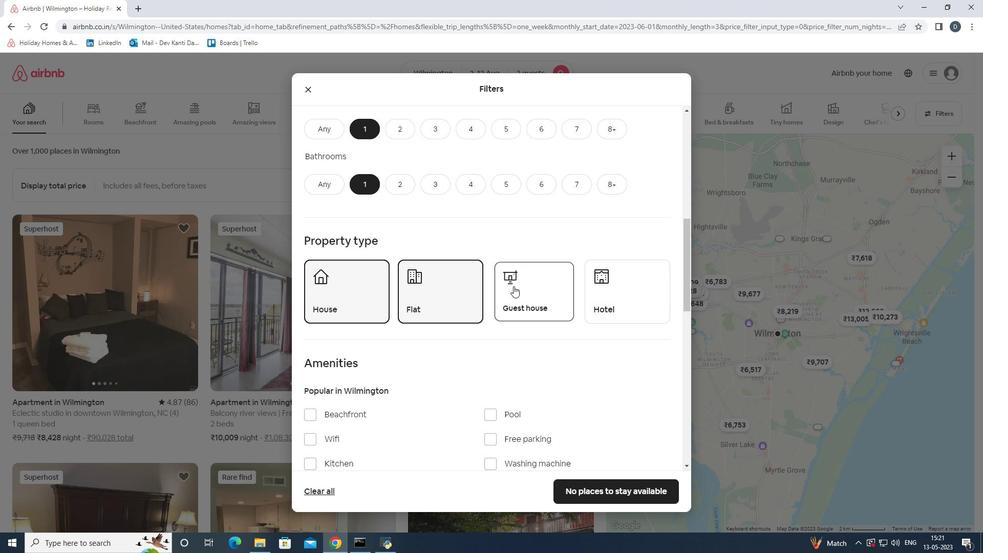 
Action: Mouse pressed left at (597, 282)
Screenshot: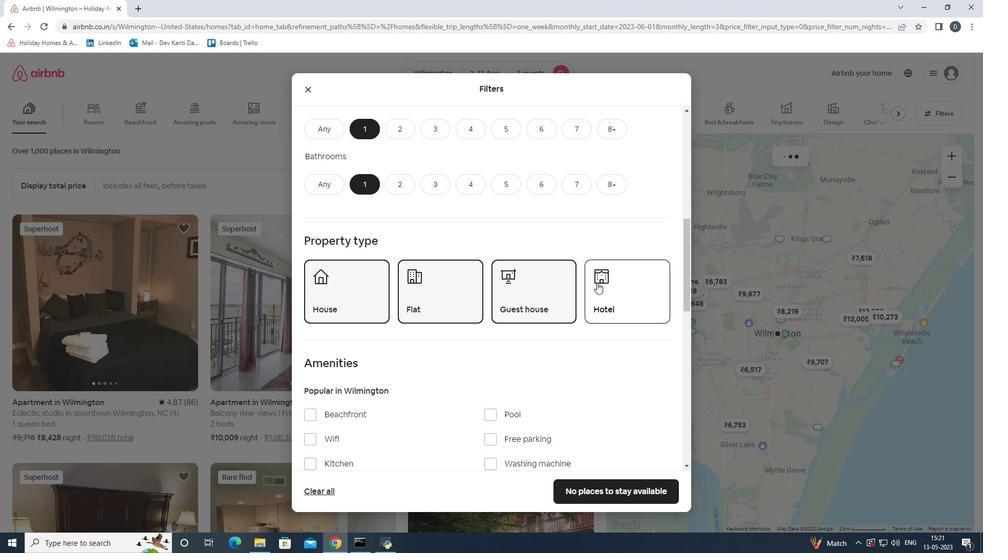 
Action: Mouse moved to (499, 301)
Screenshot: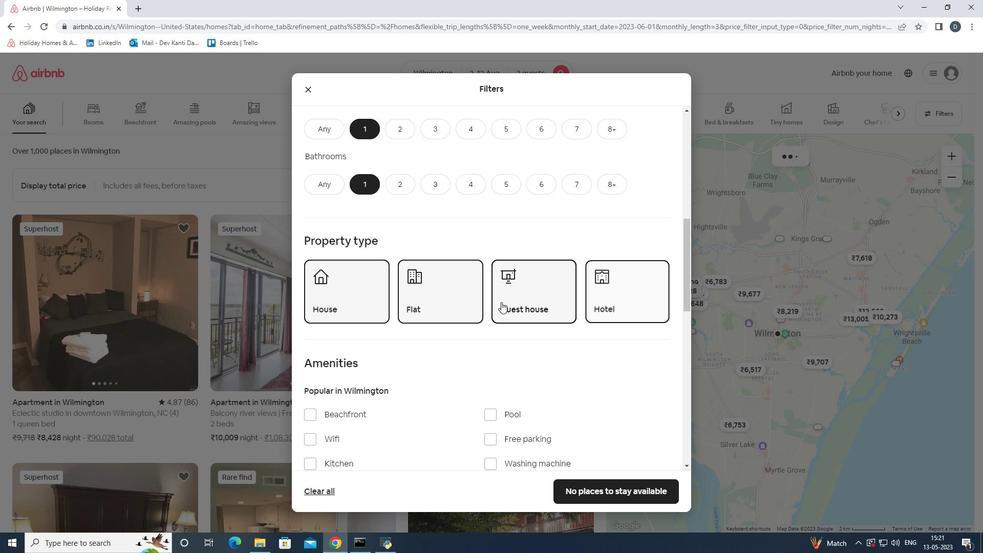 
Action: Mouse scrolled (499, 301) with delta (0, 0)
Screenshot: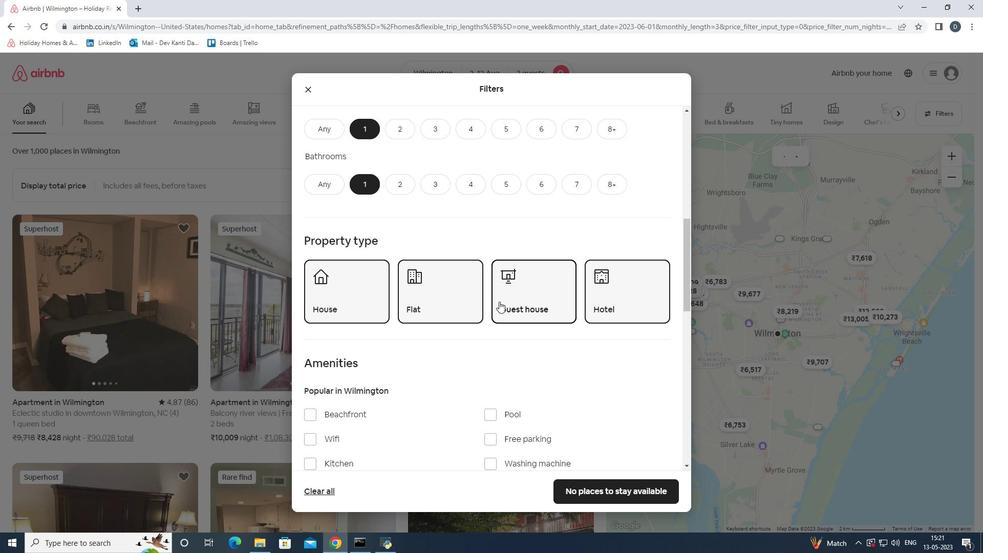 
Action: Mouse scrolled (499, 301) with delta (0, 0)
Screenshot: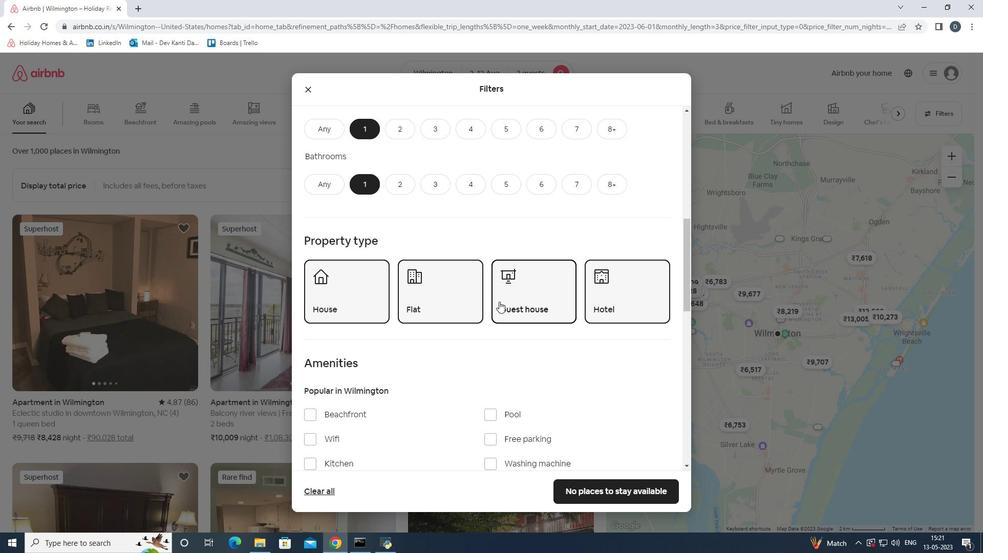 
Action: Mouse scrolled (499, 301) with delta (0, 0)
Screenshot: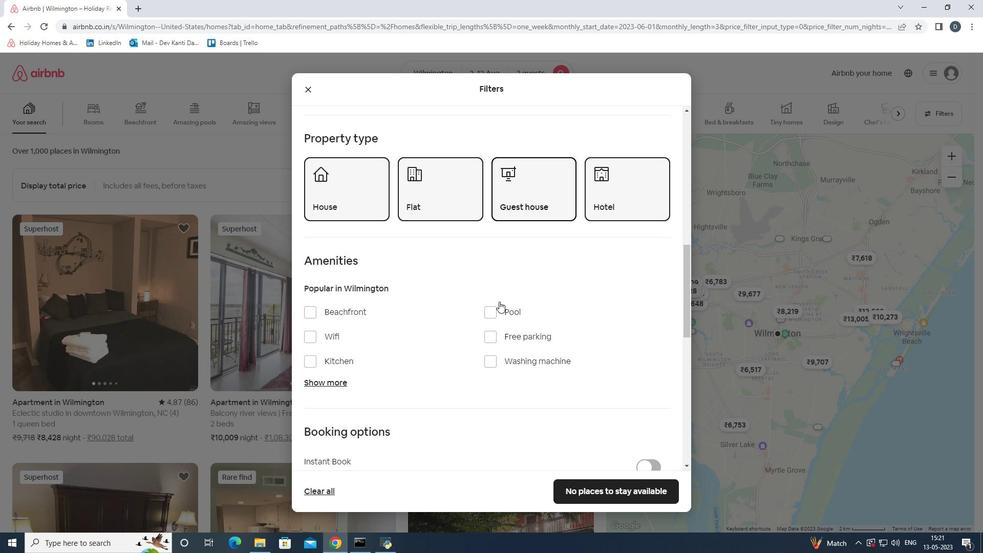 
Action: Mouse scrolled (499, 301) with delta (0, 0)
Screenshot: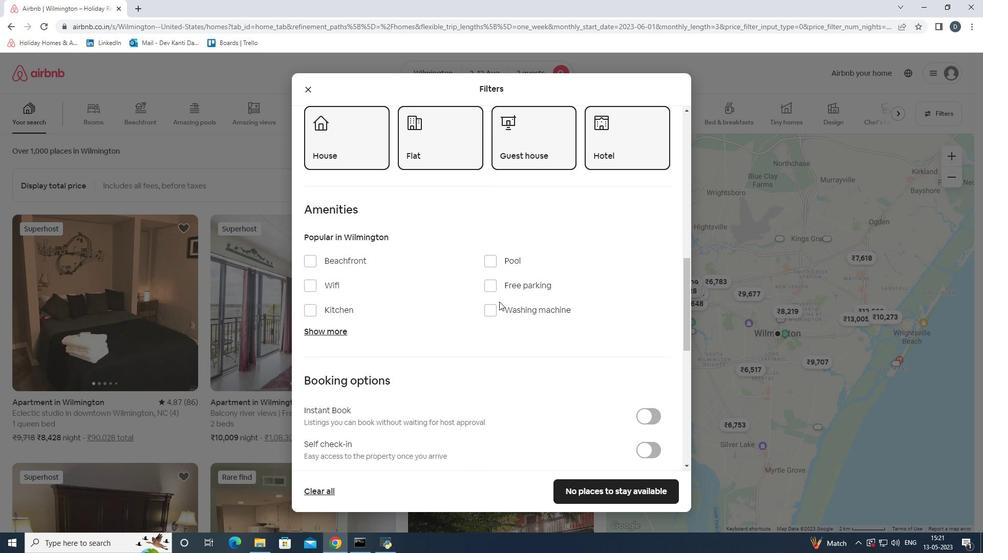 
Action: Mouse scrolled (499, 301) with delta (0, 0)
Screenshot: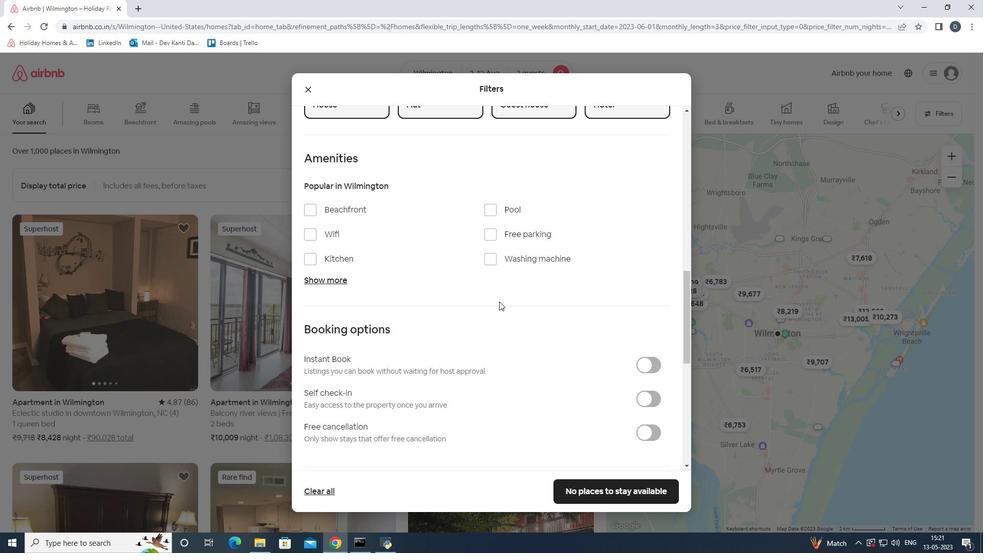 
Action: Mouse moved to (645, 346)
Screenshot: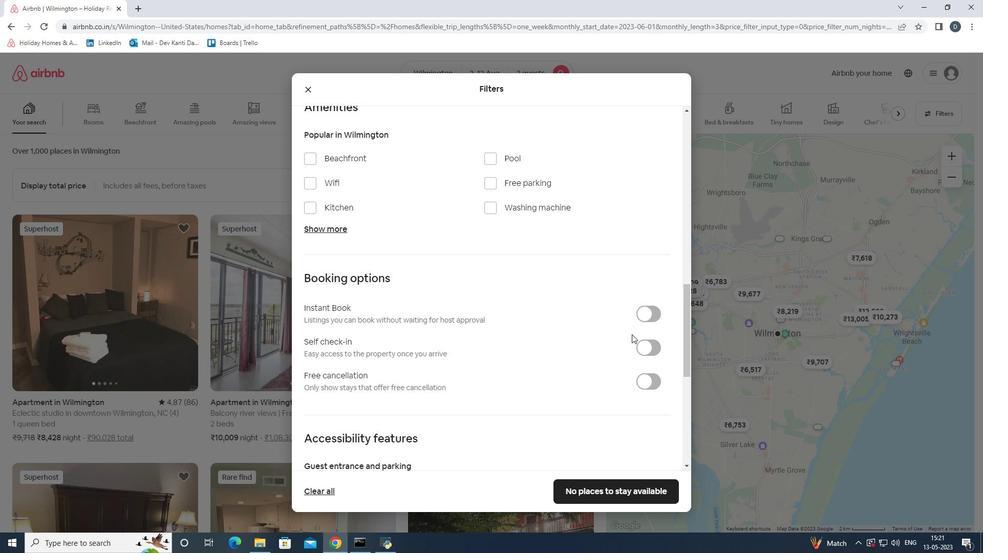 
Action: Mouse pressed left at (645, 346)
Screenshot: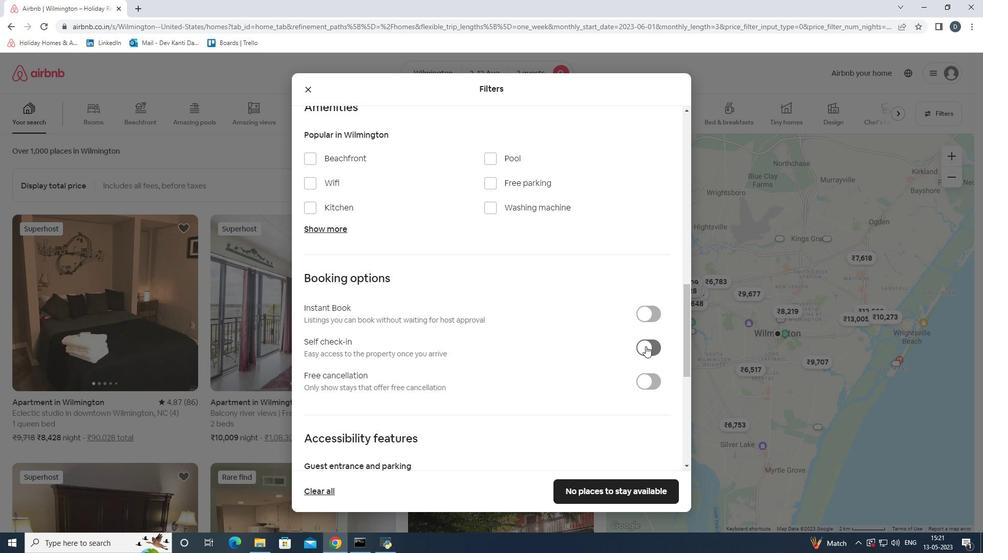 
Action: Mouse moved to (456, 357)
Screenshot: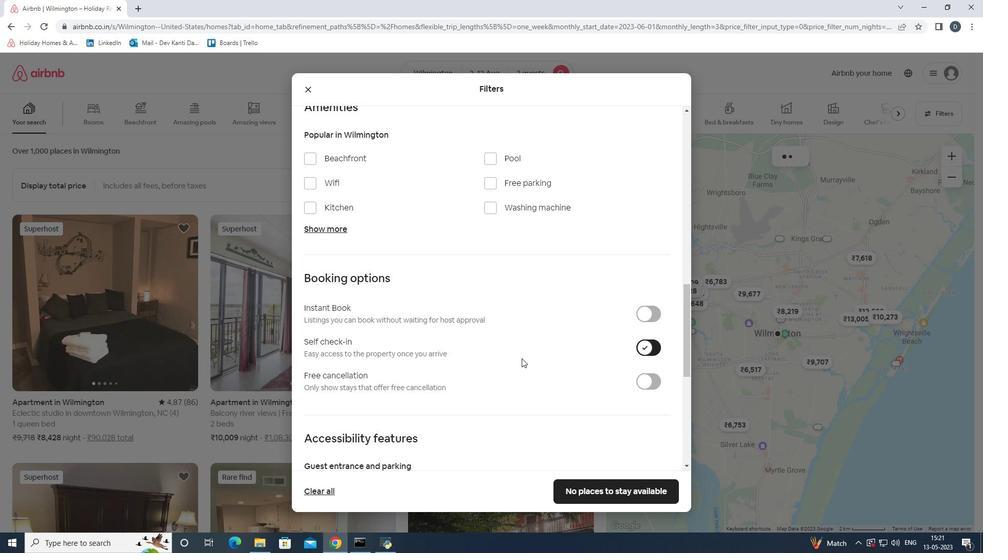 
Action: Mouse scrolled (456, 356) with delta (0, 0)
Screenshot: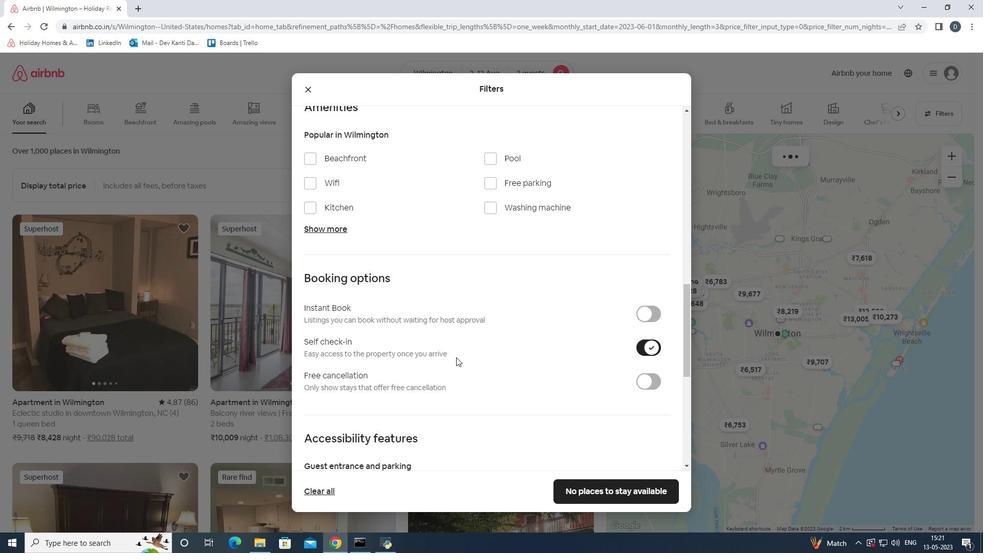 
Action: Mouse scrolled (456, 356) with delta (0, 0)
Screenshot: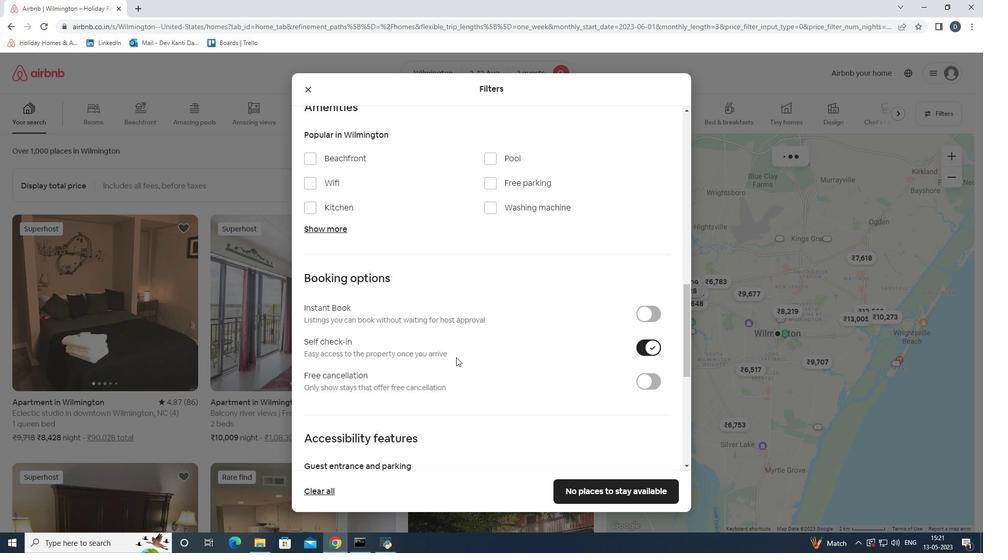 
Action: Mouse scrolled (456, 356) with delta (0, 0)
Screenshot: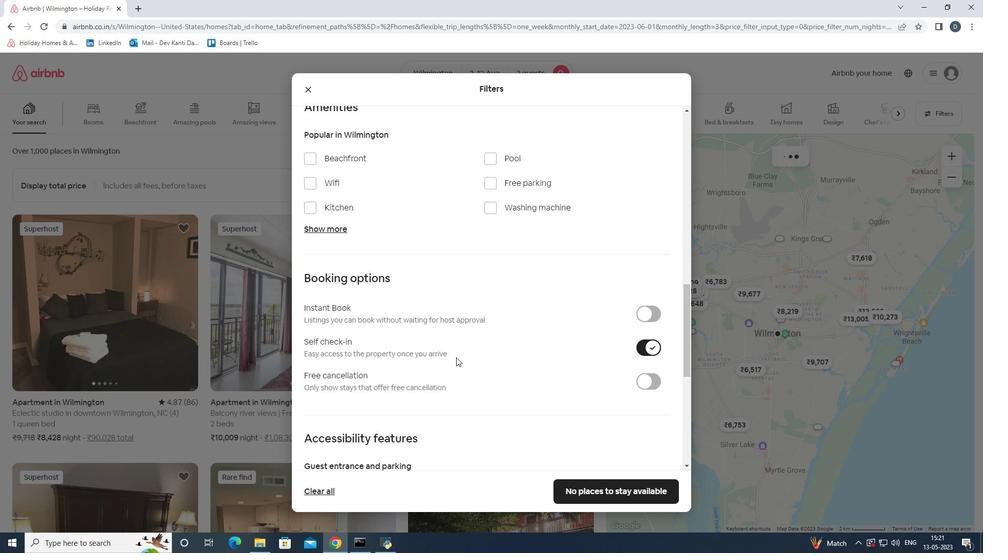 
Action: Mouse scrolled (456, 356) with delta (0, 0)
Screenshot: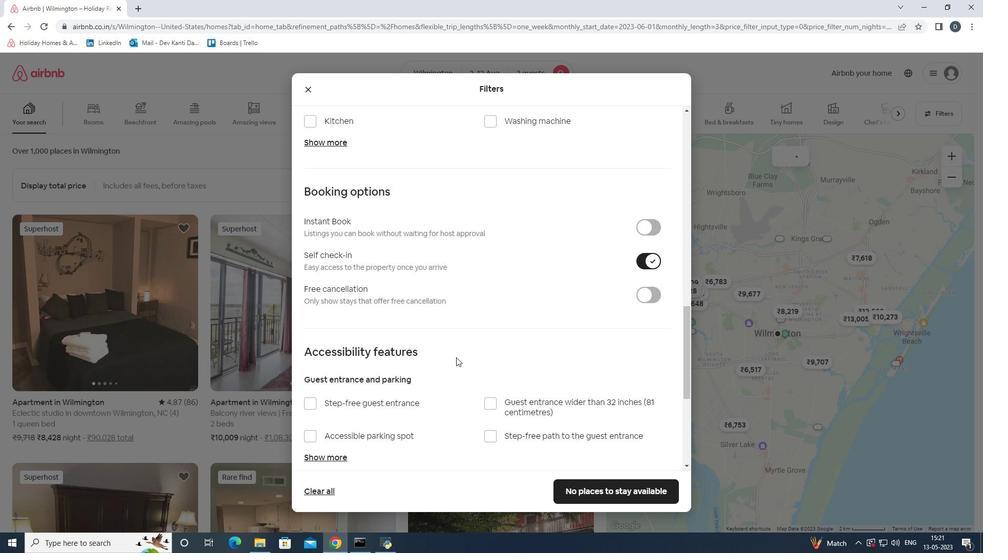 
Action: Mouse scrolled (456, 356) with delta (0, 0)
Screenshot: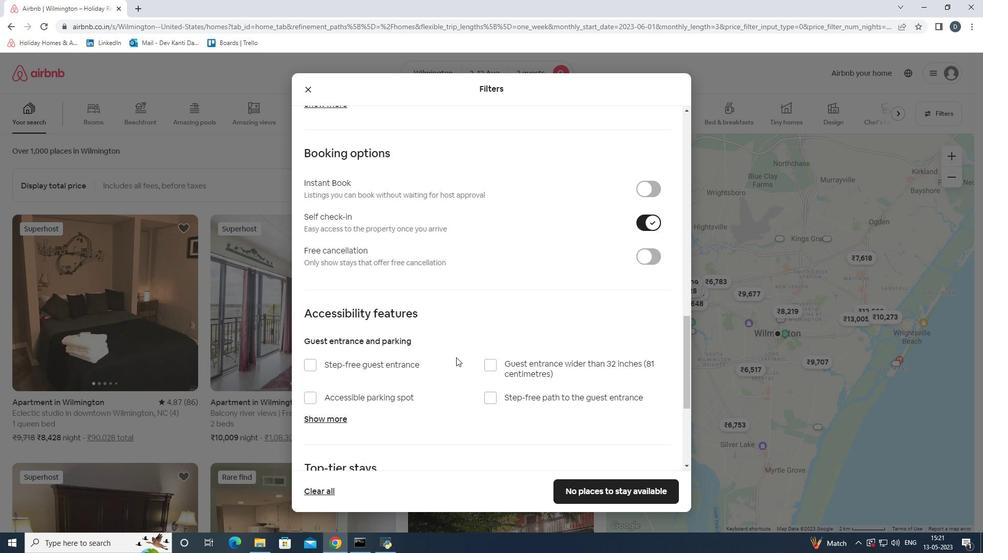
Action: Mouse scrolled (456, 356) with delta (0, 0)
Screenshot: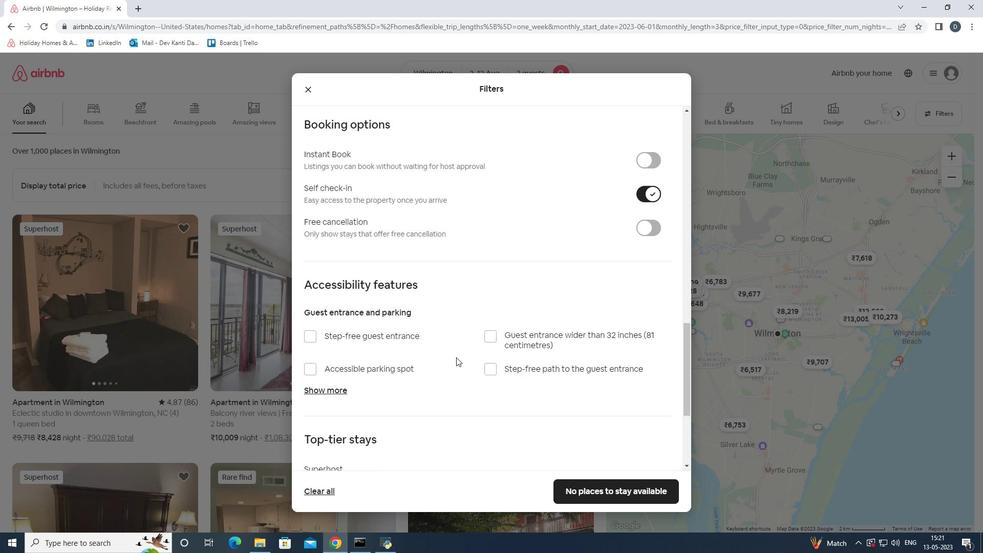 
Action: Mouse scrolled (456, 356) with delta (0, 0)
Screenshot: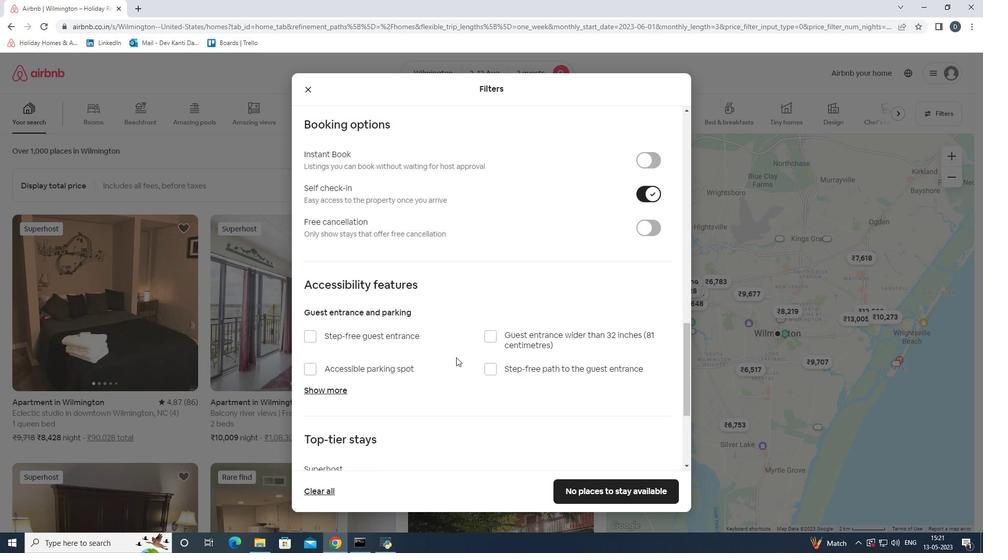 
Action: Mouse moved to (331, 392)
Screenshot: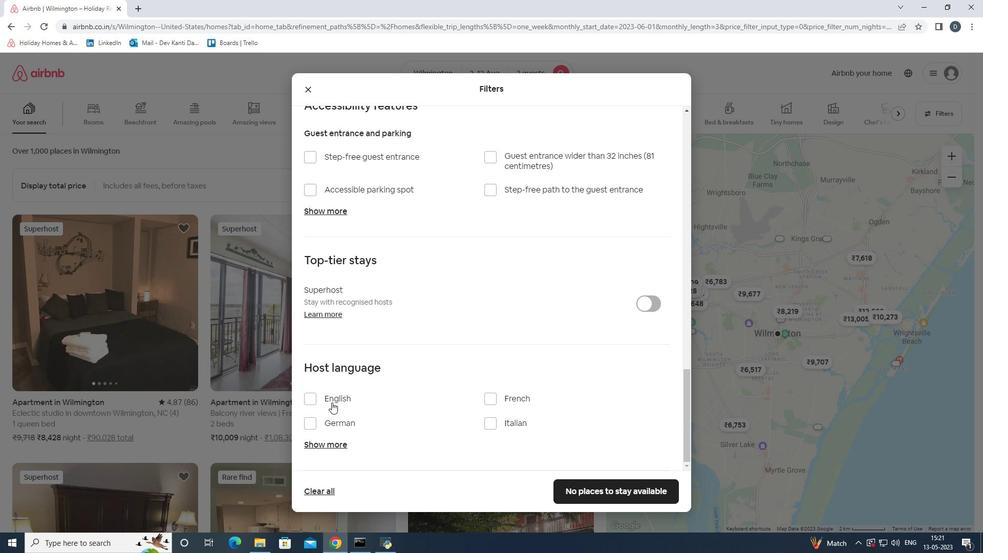 
Action: Mouse pressed left at (331, 392)
Screenshot: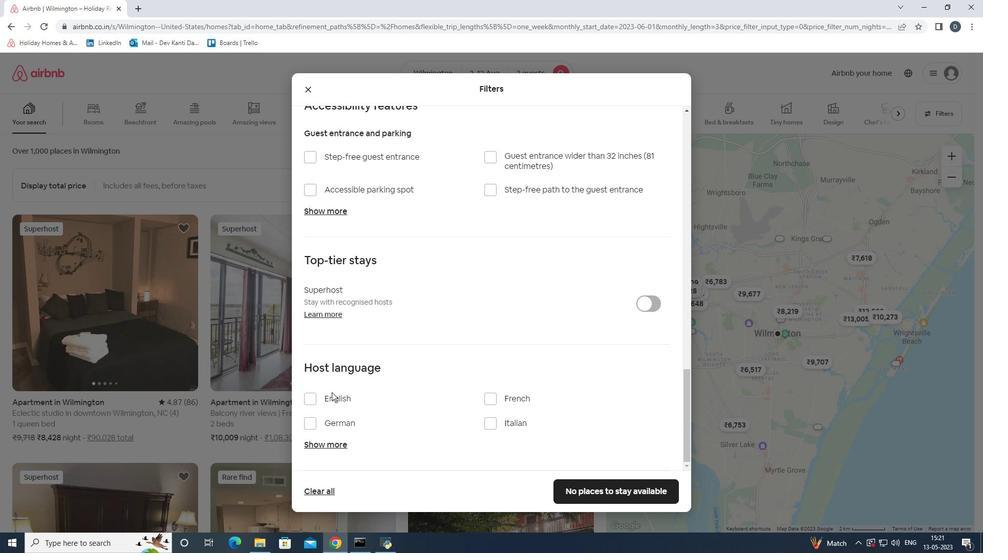 
Action: Mouse moved to (332, 399)
Screenshot: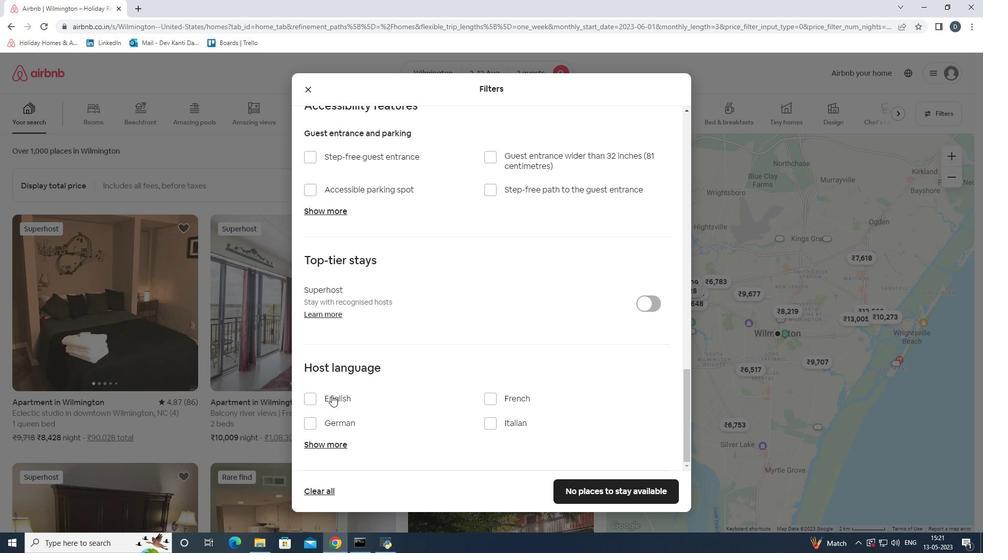 
Action: Mouse pressed left at (332, 399)
Screenshot: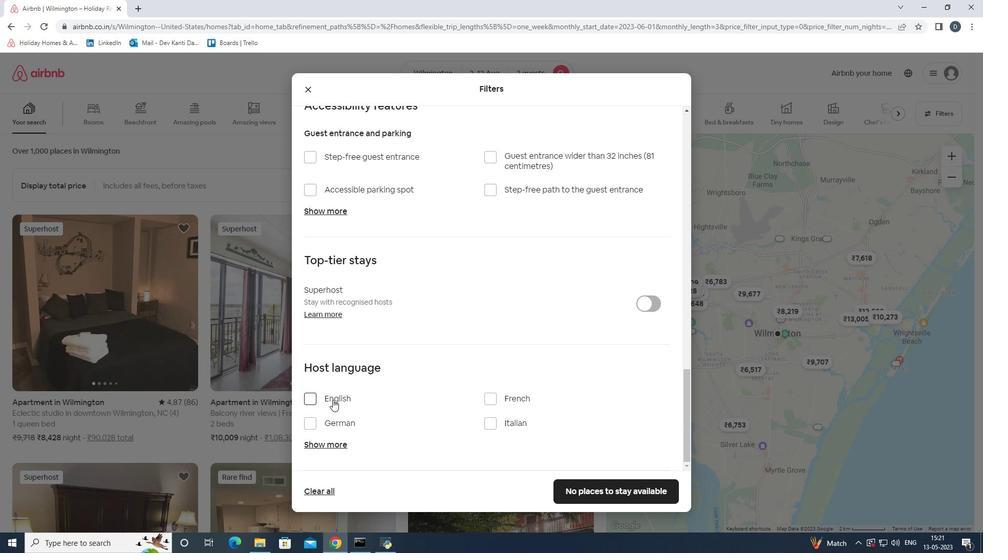 
Action: Mouse moved to (589, 487)
Screenshot: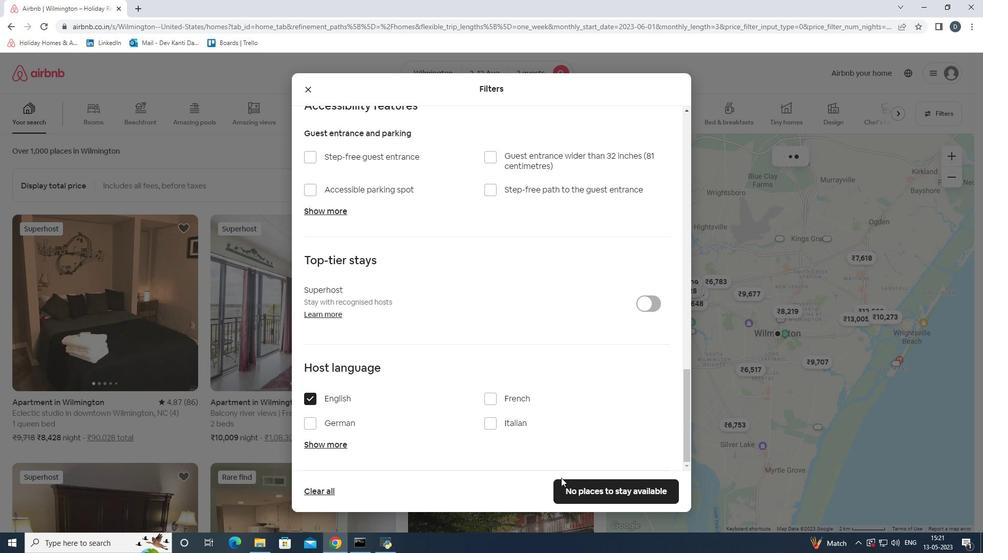 
Action: Mouse pressed left at (589, 487)
Screenshot: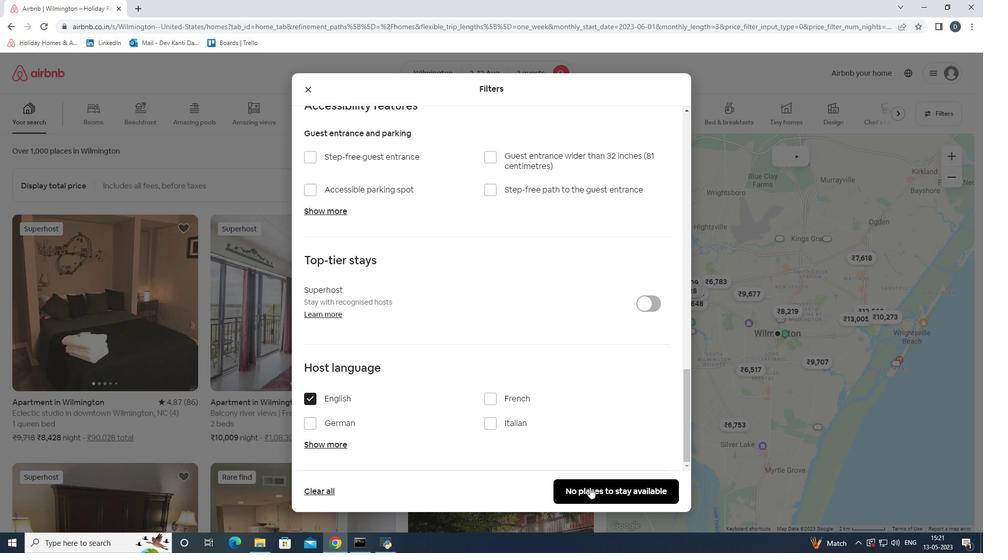 
